 Task: Look for space in Zumpango del Río, Mexico from 5th June, 2023 to 16th June, 2023 for 2 adults in price range Rs.14000 to Rs.18000. Place can be entire place with 1  bedroom having 1 bed and 1 bathroom. Property type can be house, flat, guest house, hotel. Booking option can be shelf check-in. Required host language is English.
Action: Mouse moved to (459, 93)
Screenshot: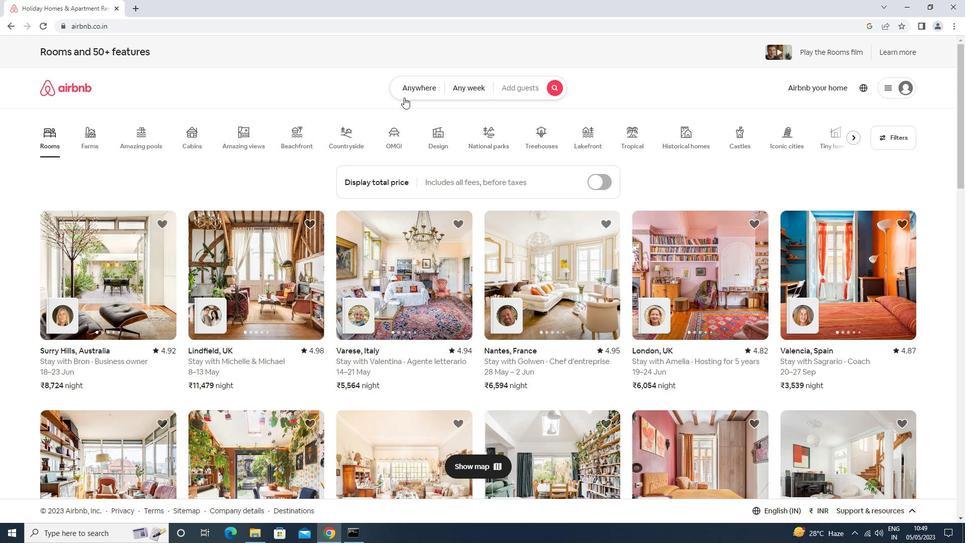 
Action: Mouse pressed left at (459, 93)
Screenshot: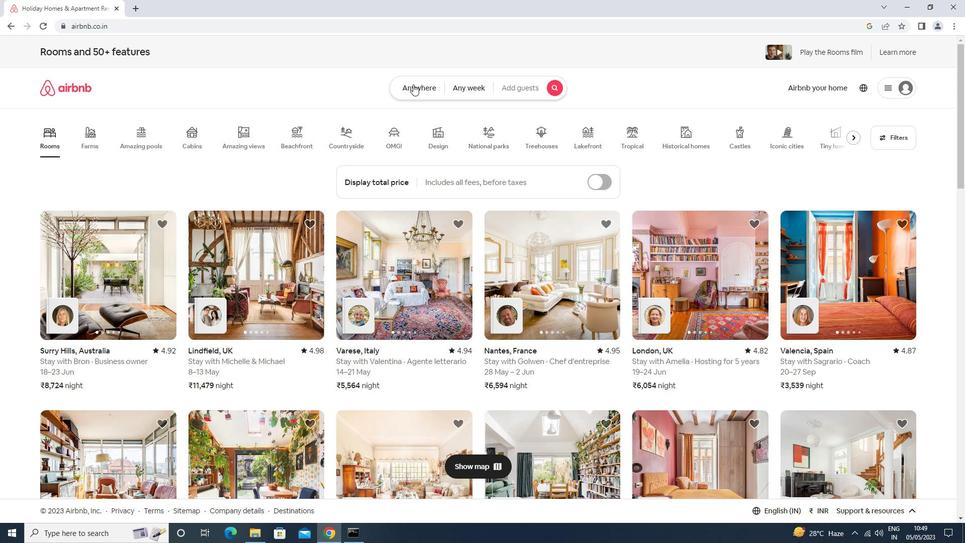 
Action: Mouse moved to (403, 140)
Screenshot: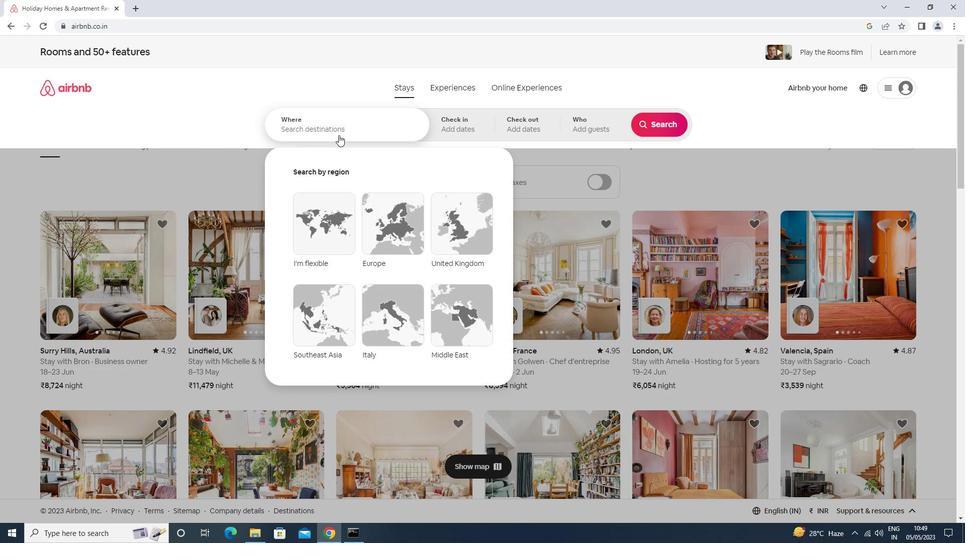 
Action: Mouse pressed left at (403, 140)
Screenshot: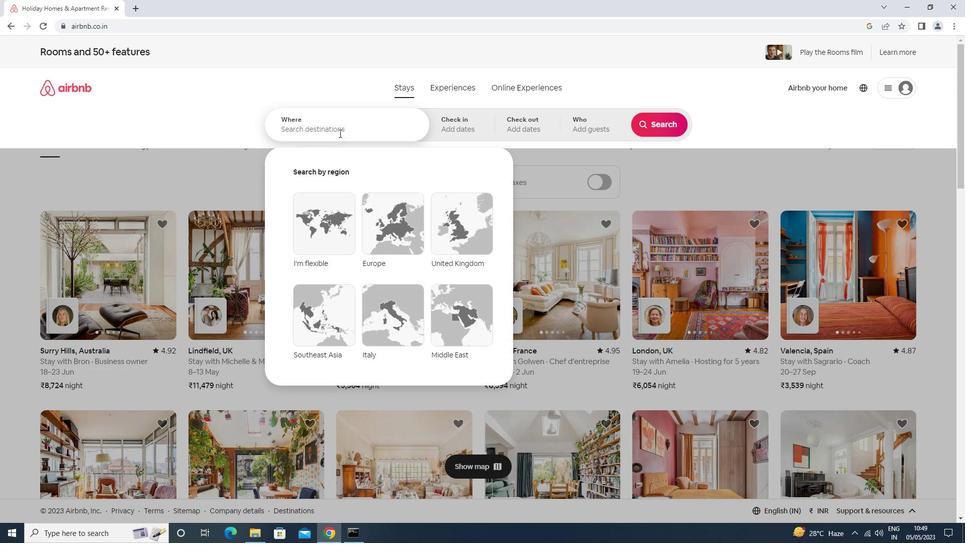 
Action: Mouse moved to (403, 140)
Screenshot: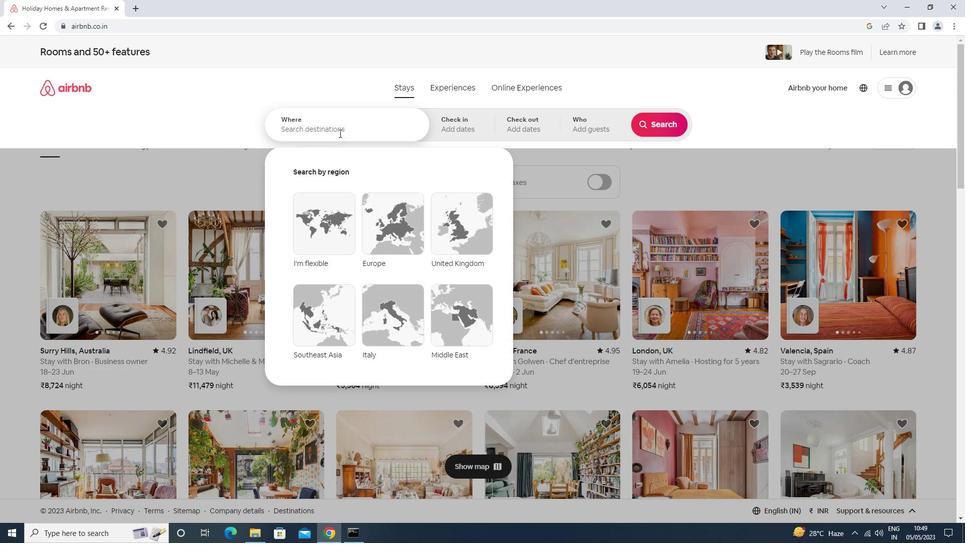 
Action: Key pressed <Key.caps_lock>z<Key.caps_lock>umpango<Key.down><Key.enter>
Screenshot: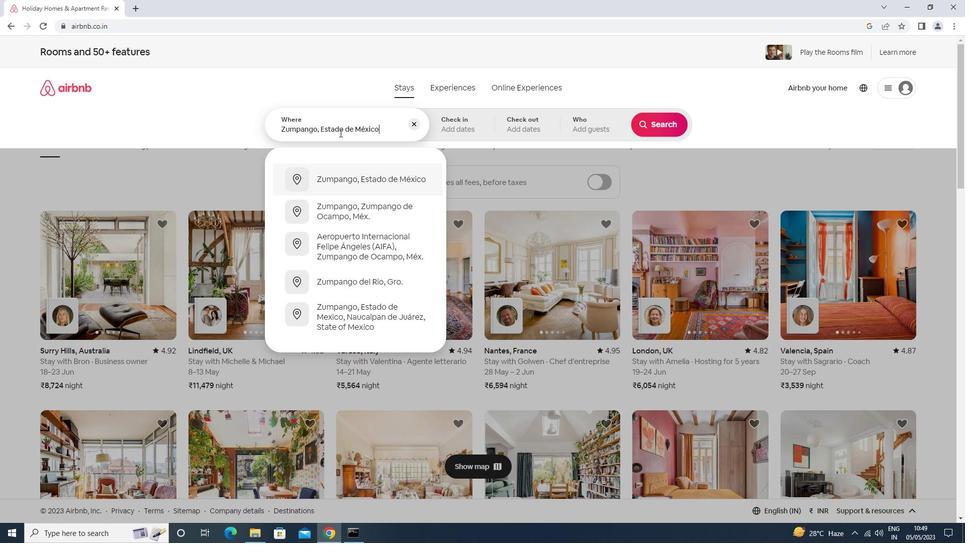 
Action: Mouse moved to (538, 277)
Screenshot: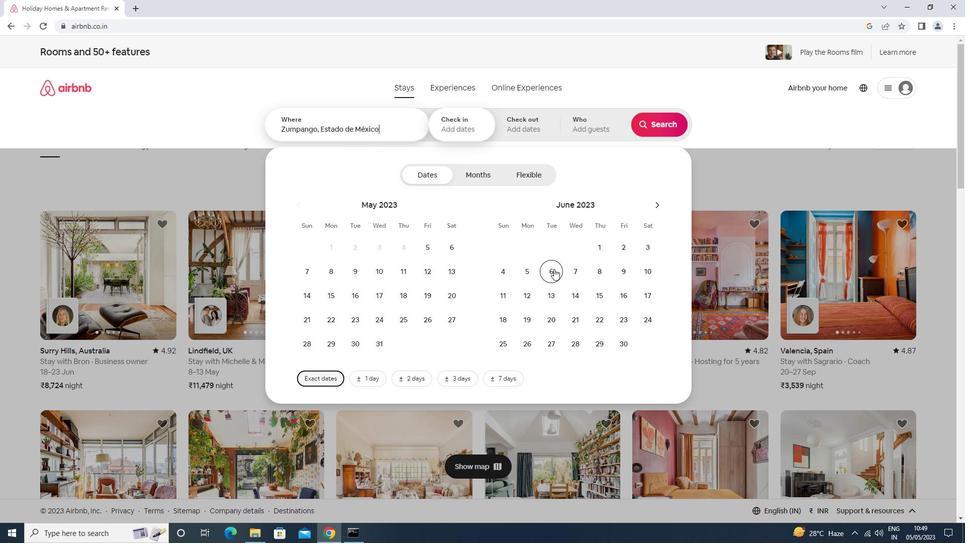 
Action: Mouse pressed left at (538, 277)
Screenshot: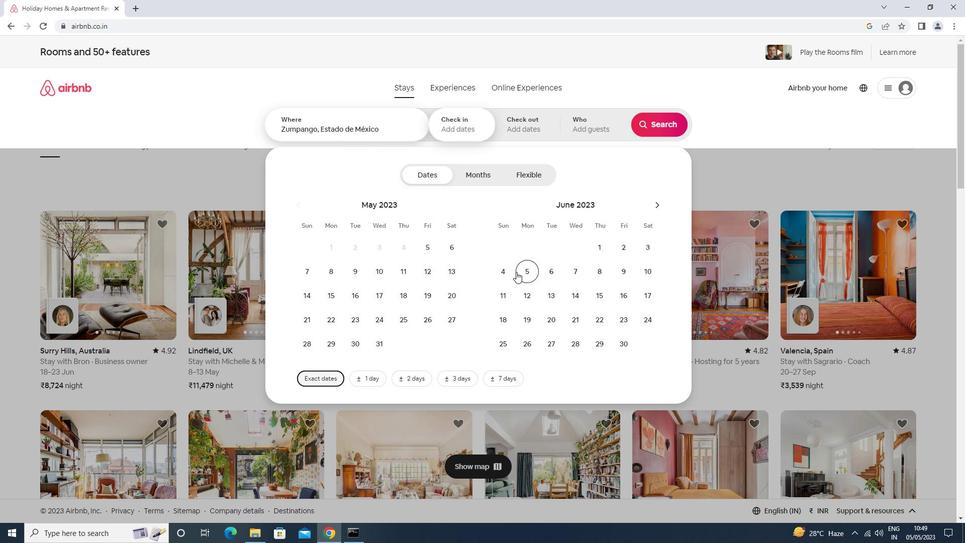 
Action: Mouse moved to (614, 306)
Screenshot: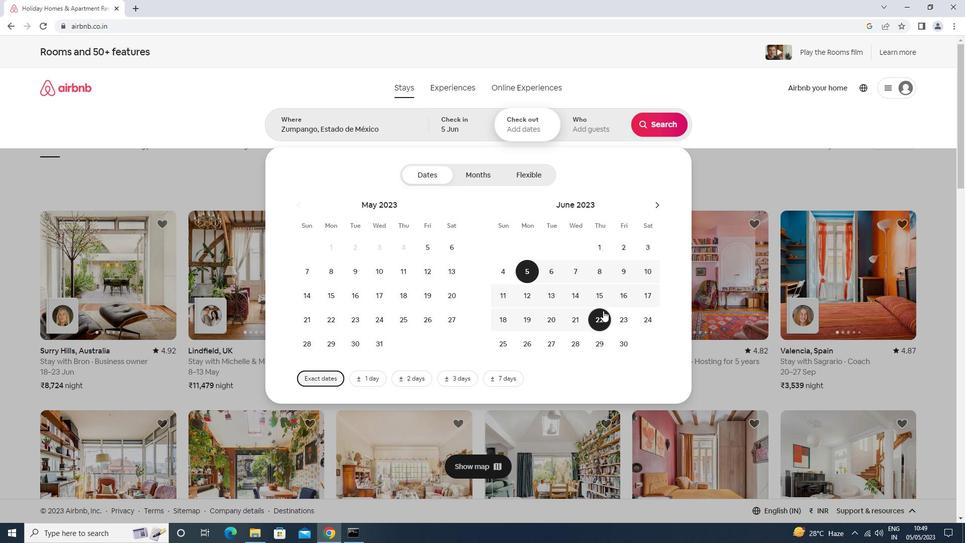 
Action: Mouse pressed left at (614, 306)
Screenshot: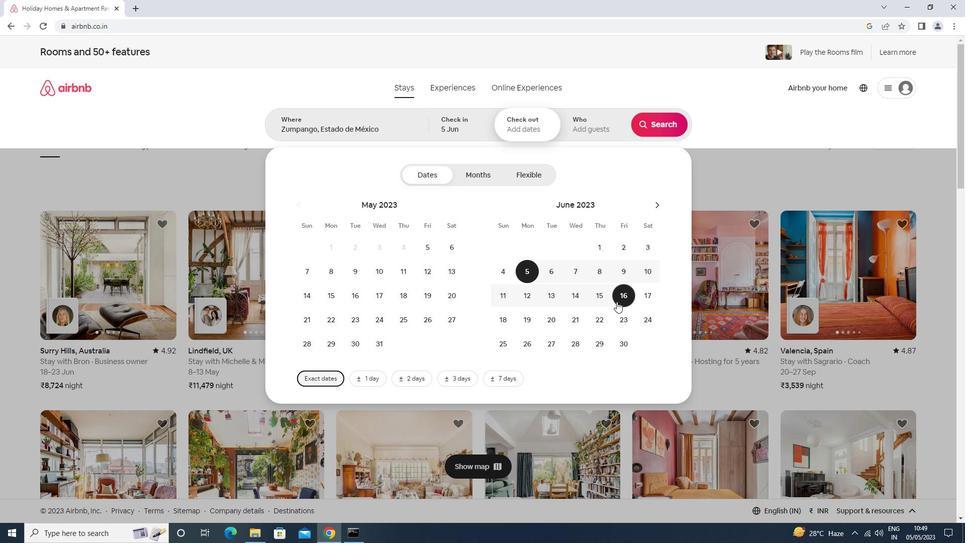 
Action: Mouse moved to (596, 132)
Screenshot: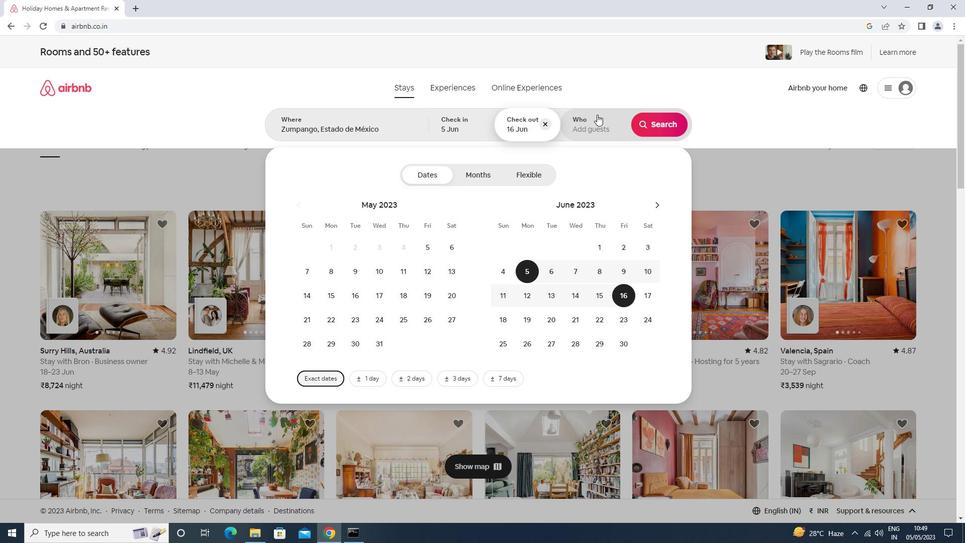 
Action: Mouse pressed left at (596, 132)
Screenshot: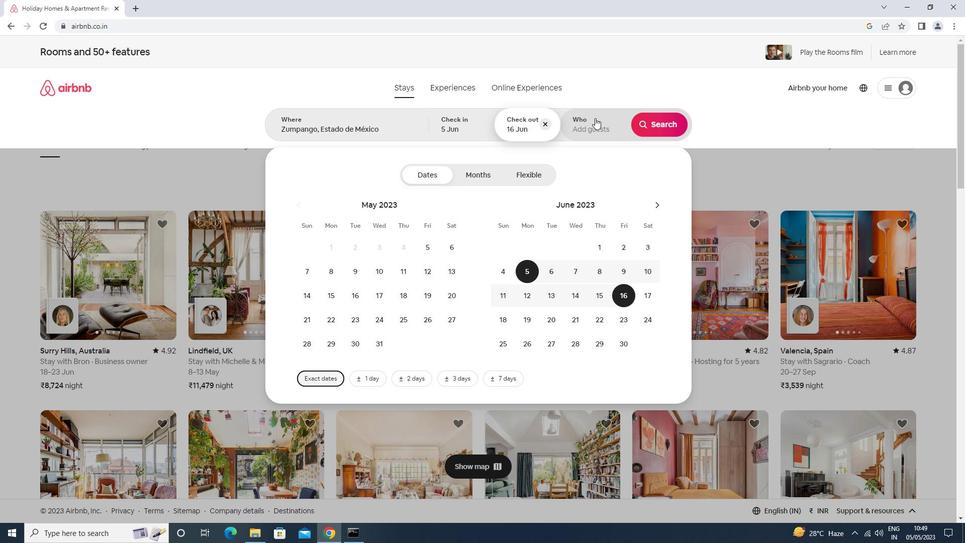 
Action: Mouse moved to (644, 186)
Screenshot: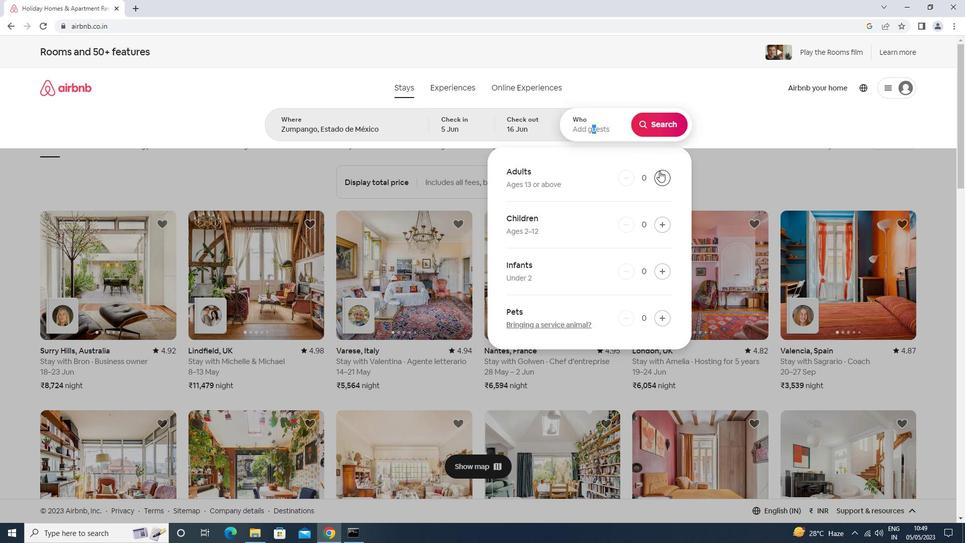 
Action: Mouse pressed left at (644, 186)
Screenshot: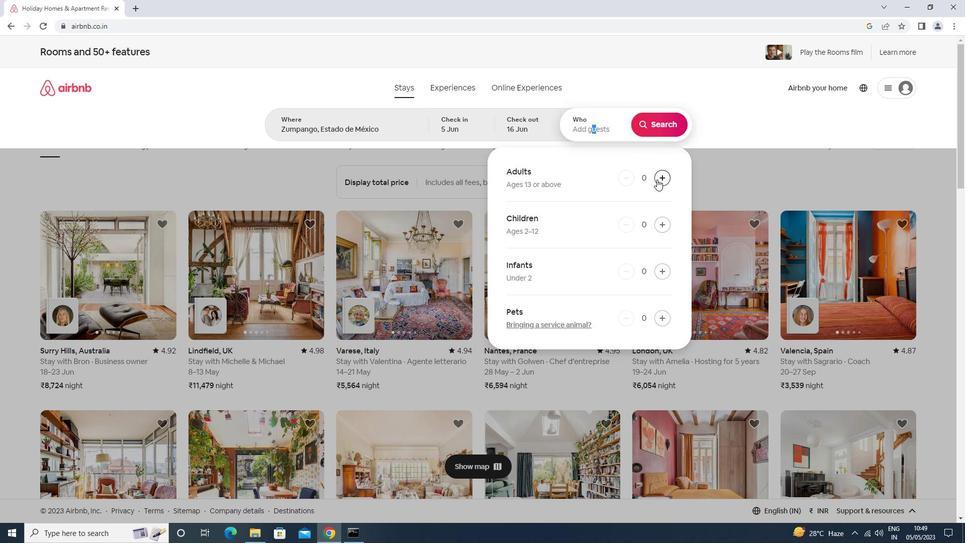
Action: Mouse pressed left at (644, 186)
Screenshot: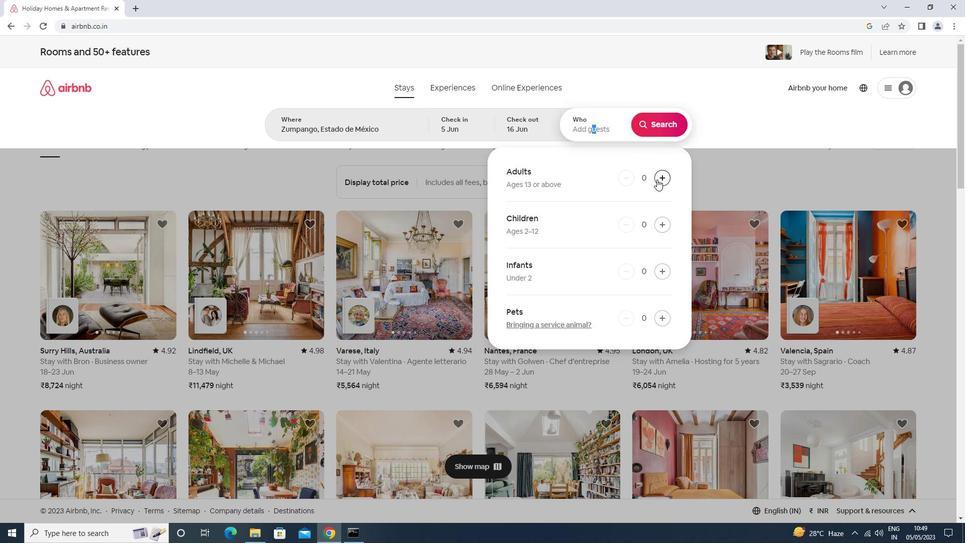 
Action: Mouse moved to (648, 132)
Screenshot: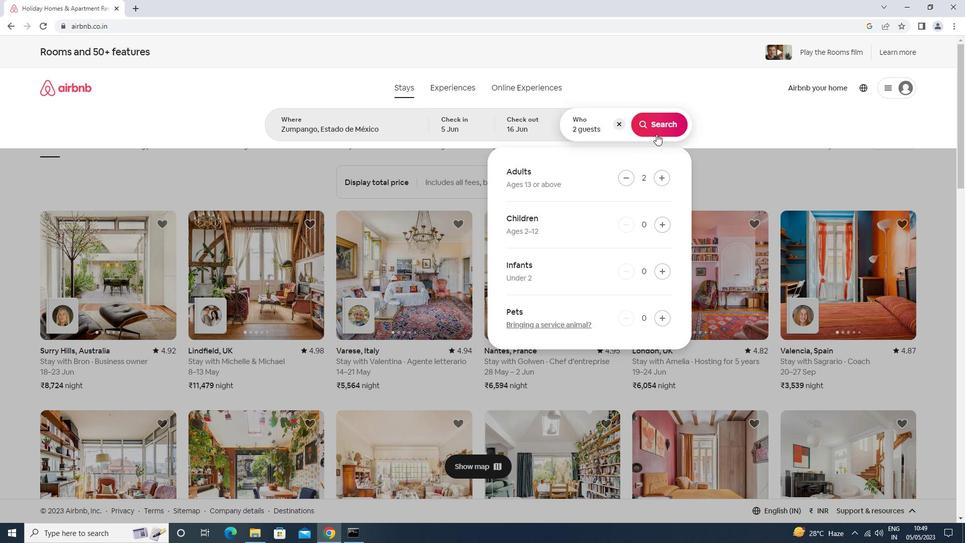 
Action: Mouse pressed left at (648, 132)
Screenshot: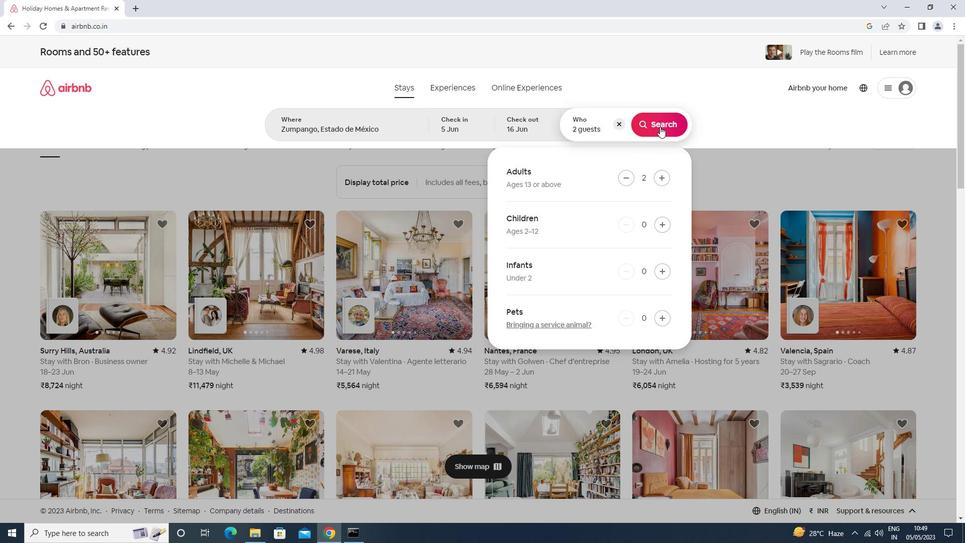 
Action: Mouse moved to (841, 106)
Screenshot: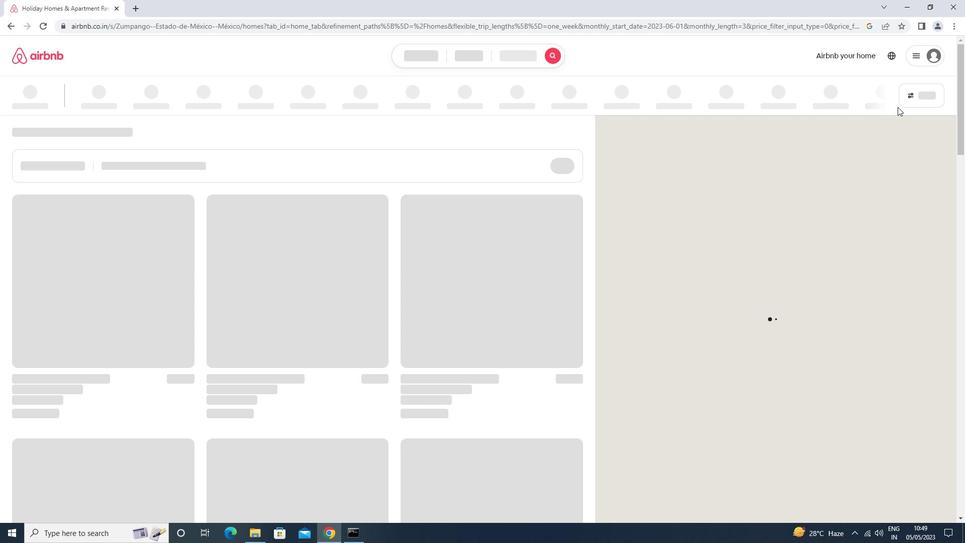 
Action: Mouse pressed left at (841, 106)
Screenshot: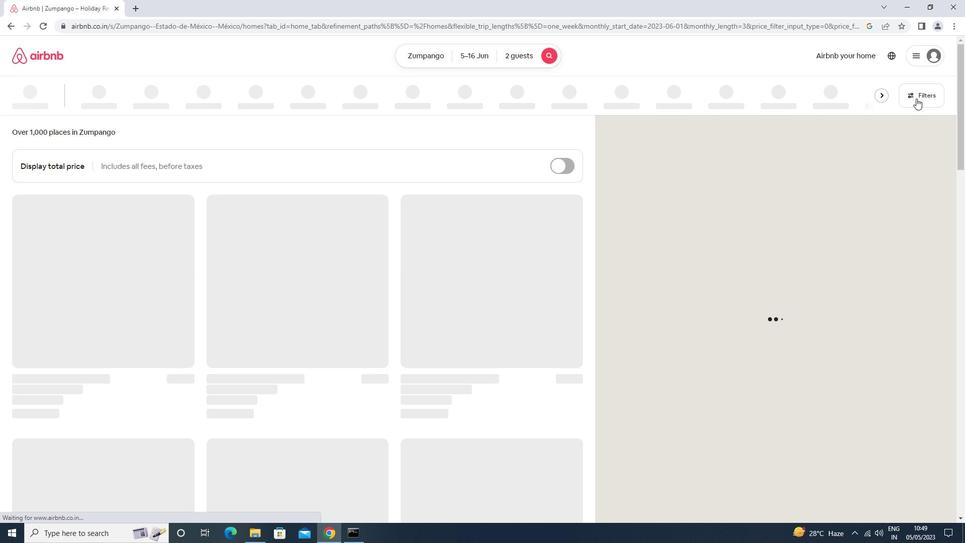 
Action: Mouse moved to (436, 350)
Screenshot: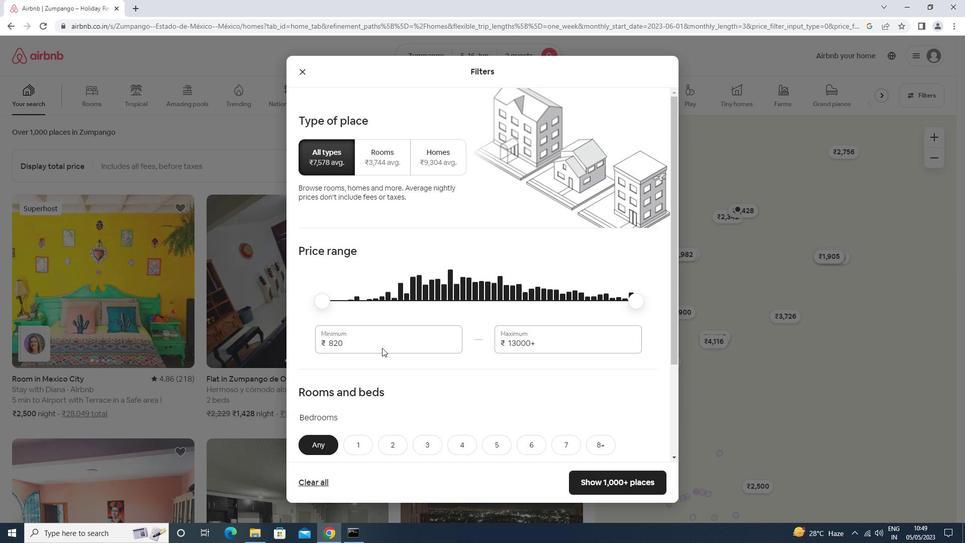 
Action: Mouse pressed left at (436, 350)
Screenshot: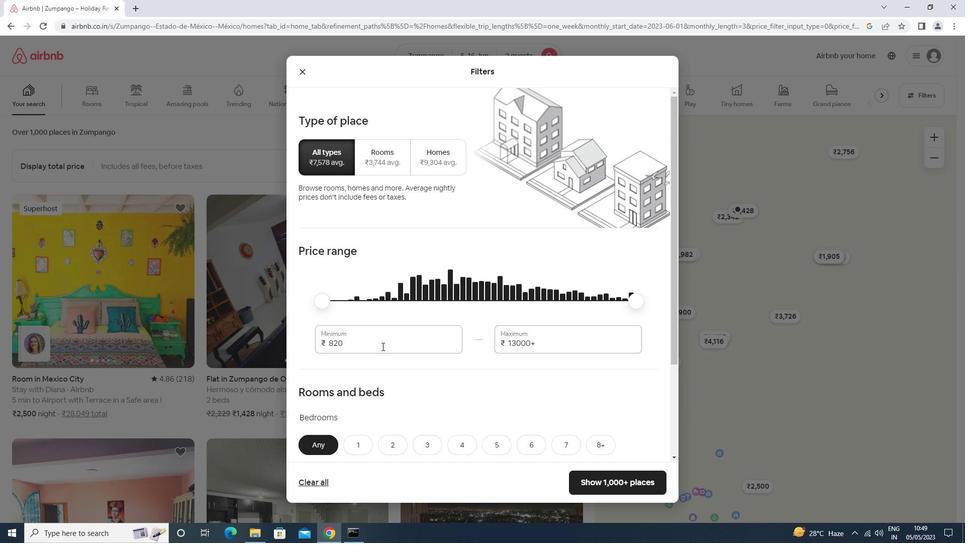 
Action: Mouse moved to (425, 355)
Screenshot: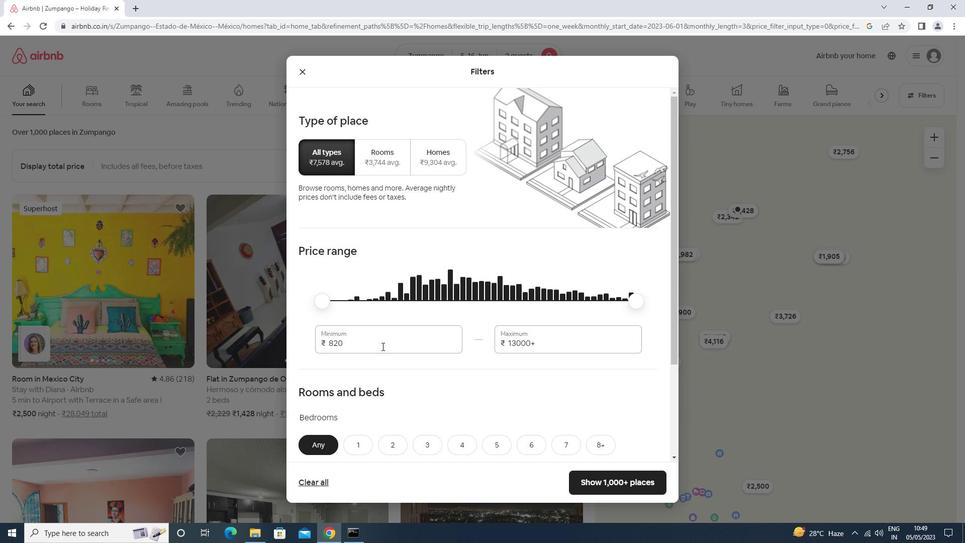 
Action: Key pressed <Key.backspace><Key.backspace><Key.backspace><Key.backspace>14000<Key.tab>16000
Screenshot: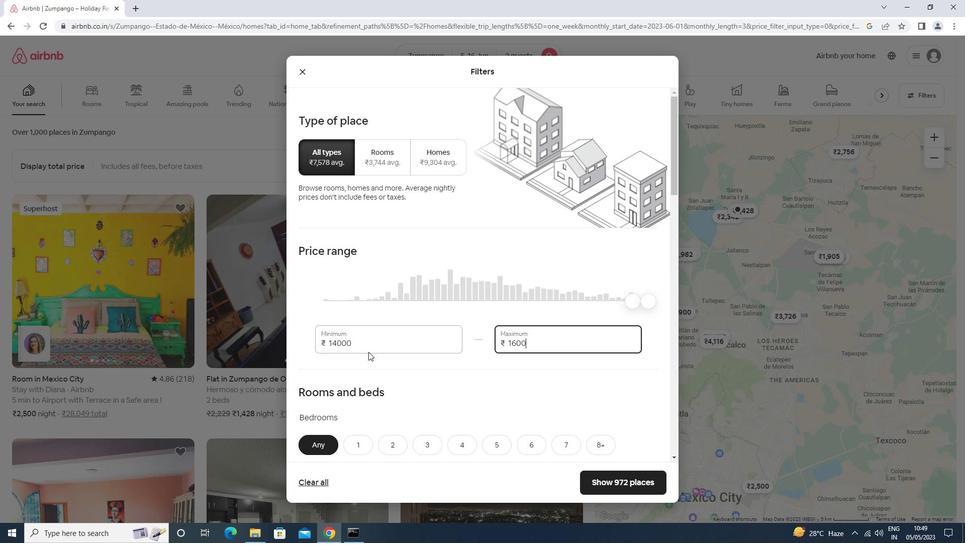 
Action: Mouse moved to (447, 363)
Screenshot: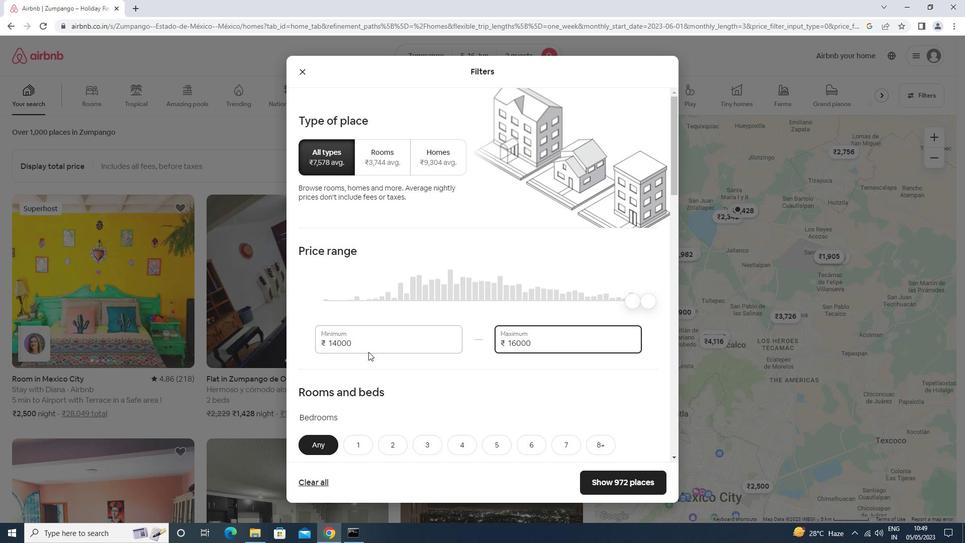 
Action: Key pressed <Key.left><Key.left><Key.left><Key.backspace>8
Screenshot: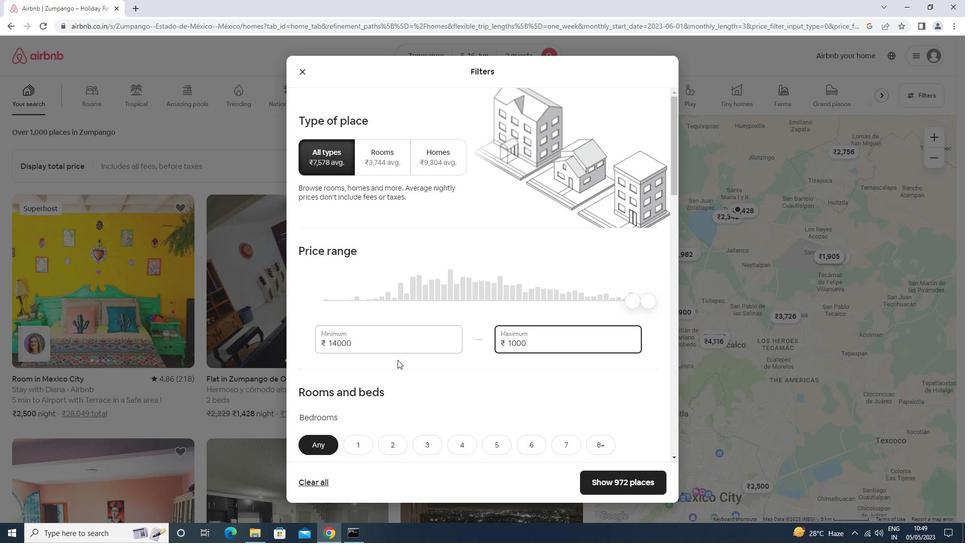 
Action: Mouse moved to (449, 363)
Screenshot: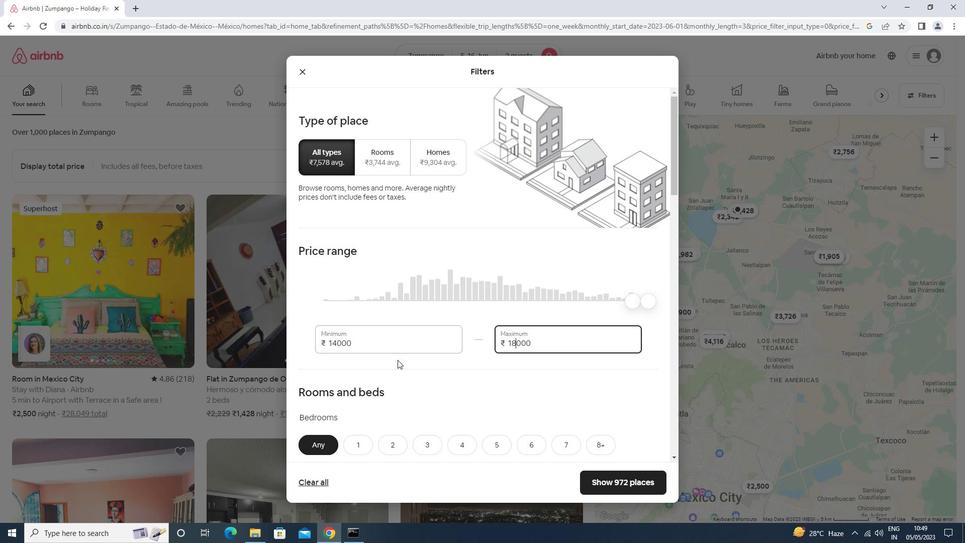 
Action: Mouse scrolled (449, 363) with delta (0, 0)
Screenshot: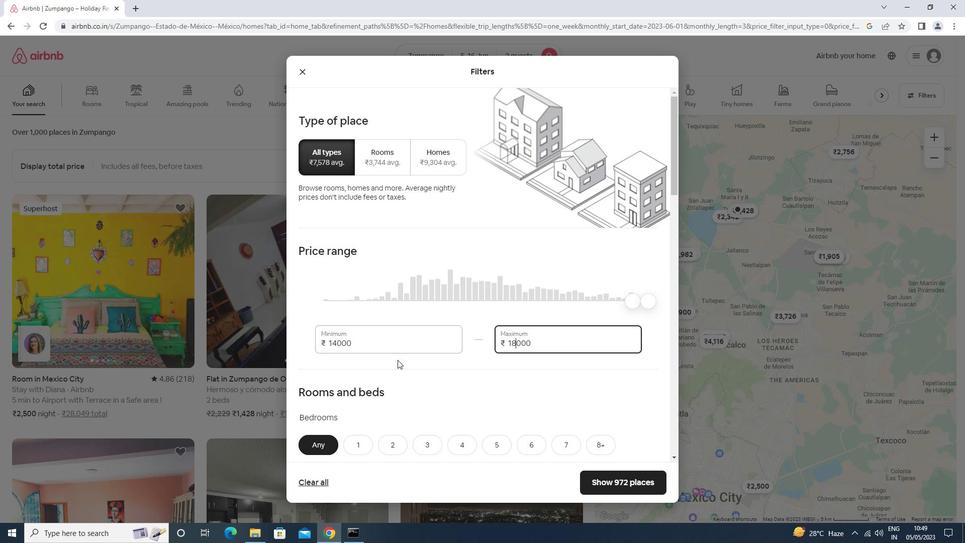 
Action: Mouse scrolled (449, 363) with delta (0, 0)
Screenshot: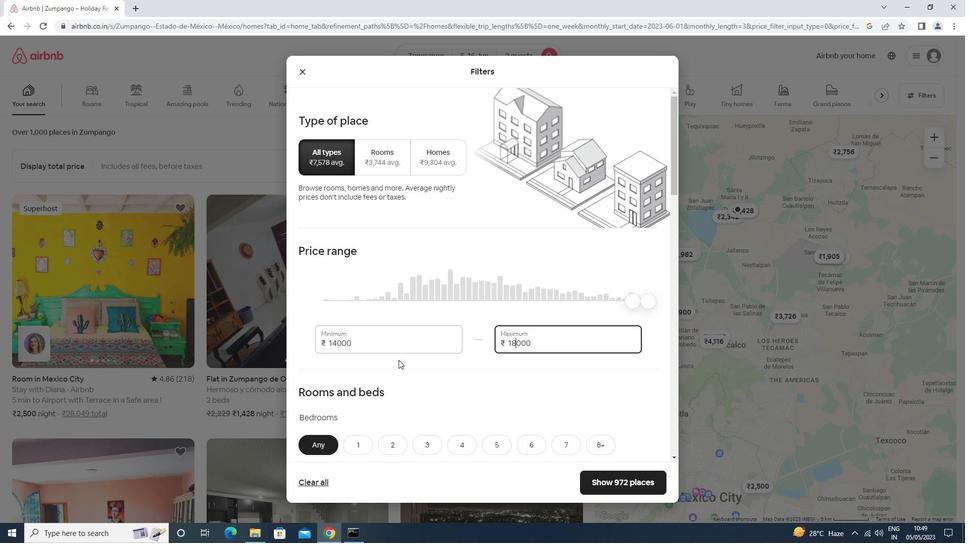 
Action: Mouse scrolled (449, 363) with delta (0, 0)
Screenshot: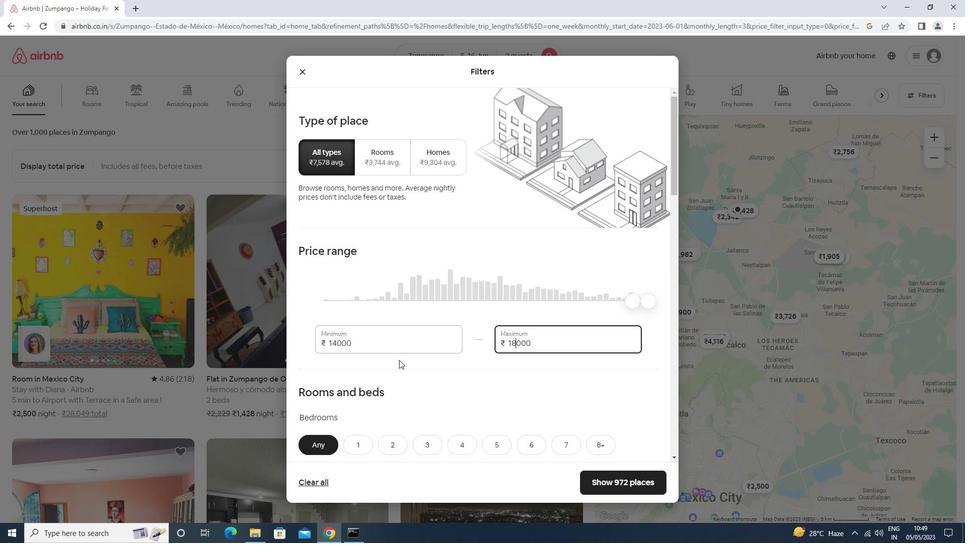 
Action: Mouse moved to (420, 306)
Screenshot: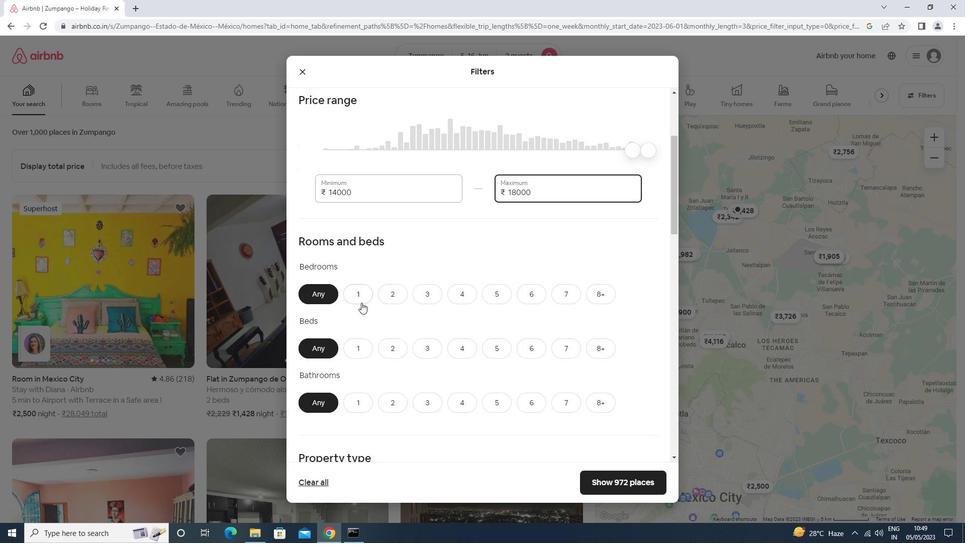 
Action: Mouse pressed left at (420, 306)
Screenshot: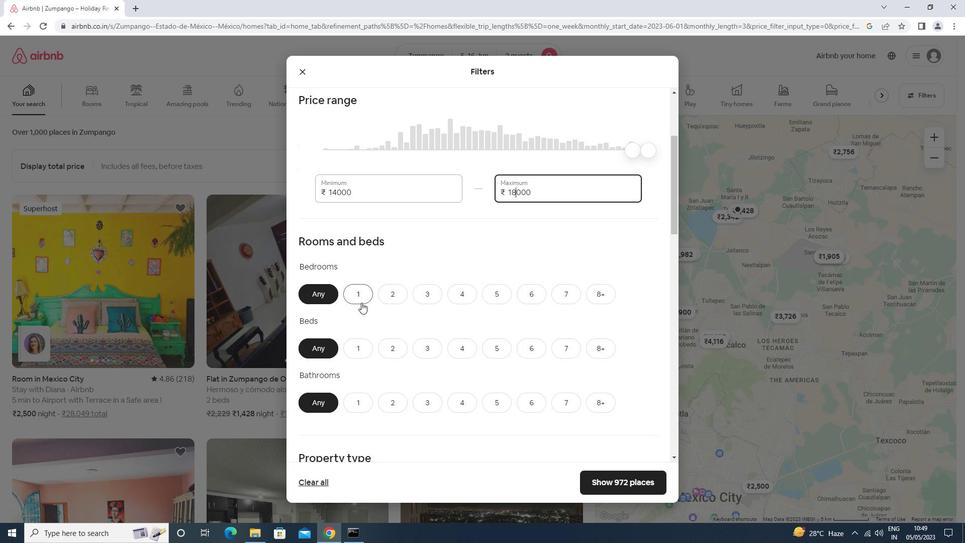 
Action: Mouse moved to (422, 356)
Screenshot: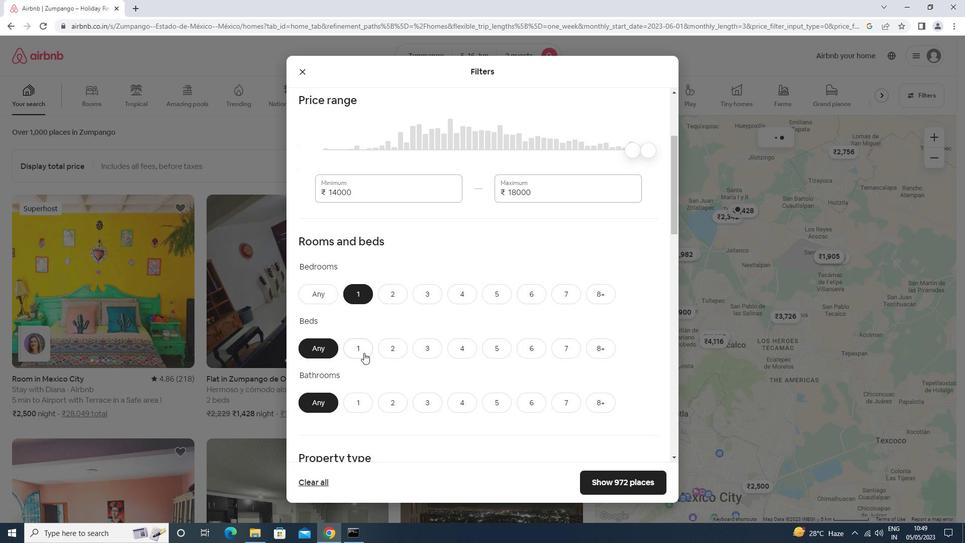 
Action: Mouse pressed left at (422, 356)
Screenshot: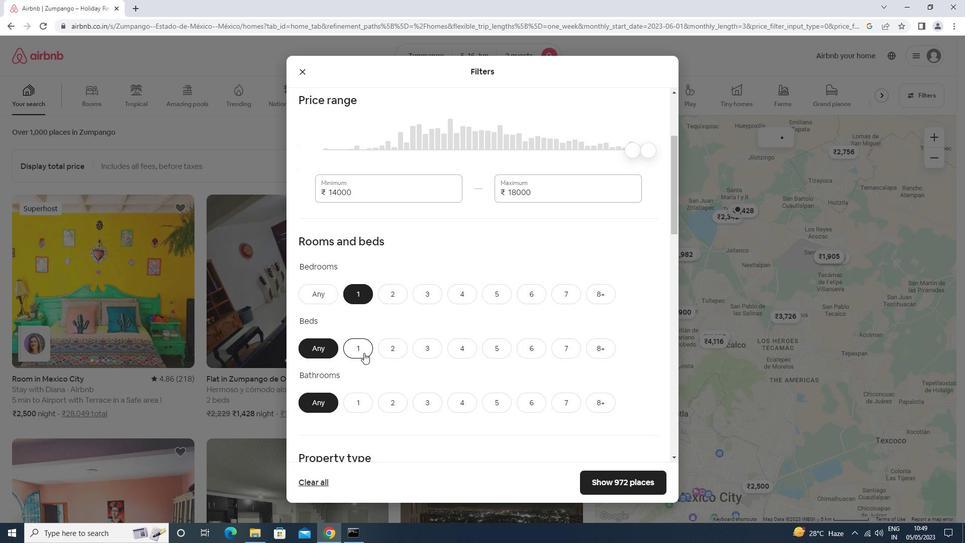 
Action: Mouse moved to (423, 402)
Screenshot: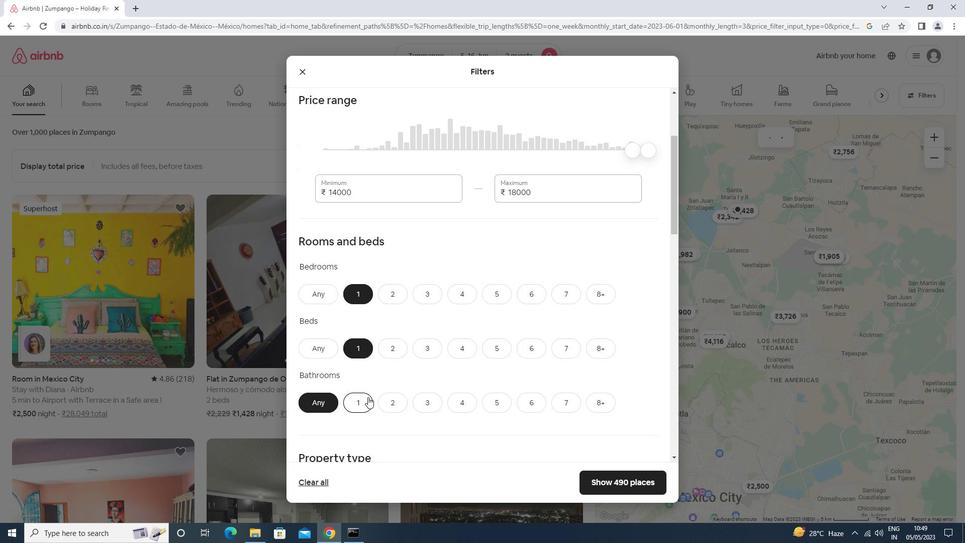 
Action: Mouse pressed left at (423, 402)
Screenshot: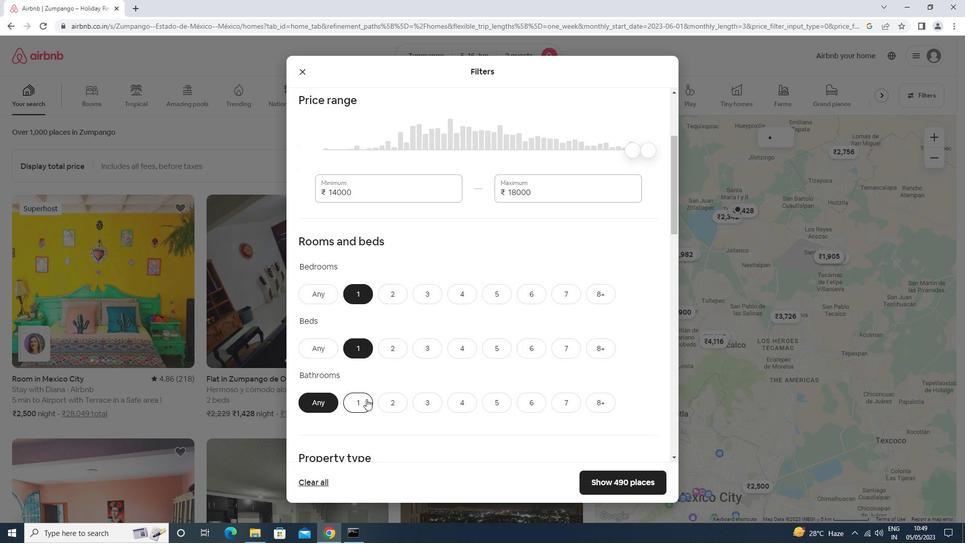 
Action: Mouse moved to (423, 402)
Screenshot: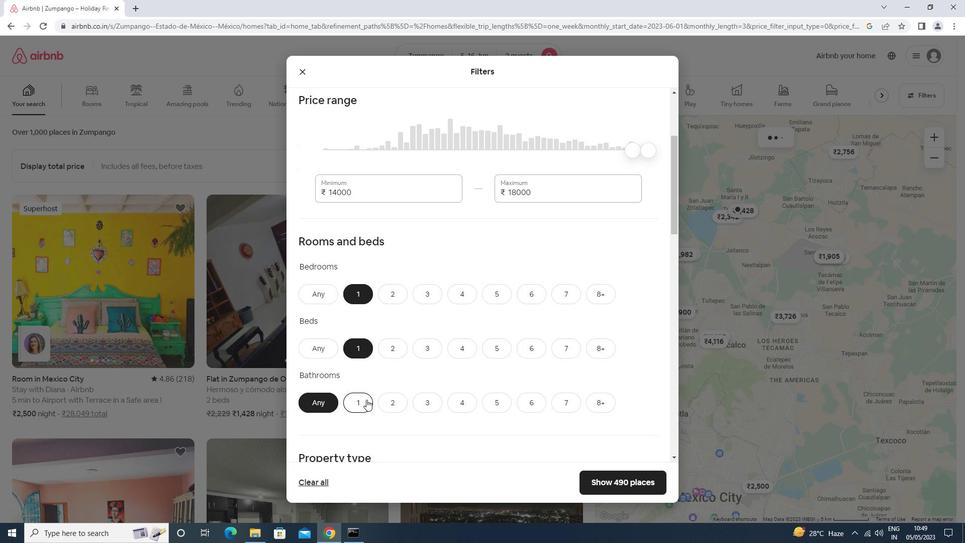
Action: Mouse scrolled (423, 402) with delta (0, 0)
Screenshot: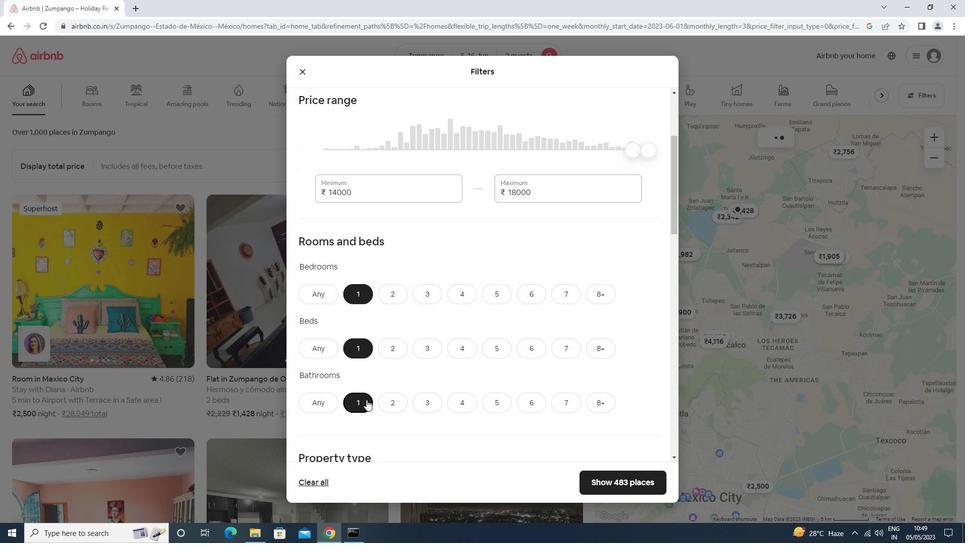 
Action: Mouse scrolled (423, 402) with delta (0, 0)
Screenshot: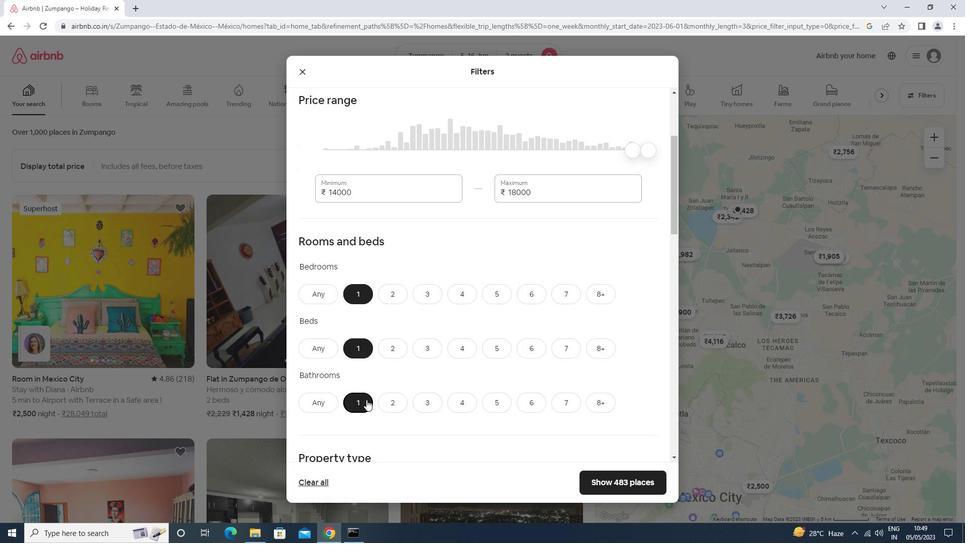 
Action: Mouse scrolled (423, 402) with delta (0, 0)
Screenshot: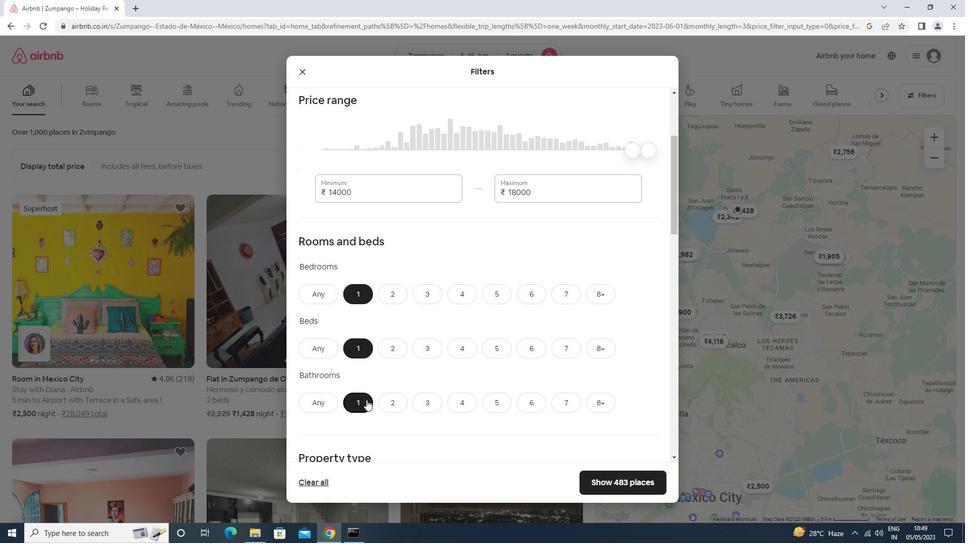 
Action: Mouse scrolled (423, 402) with delta (0, 0)
Screenshot: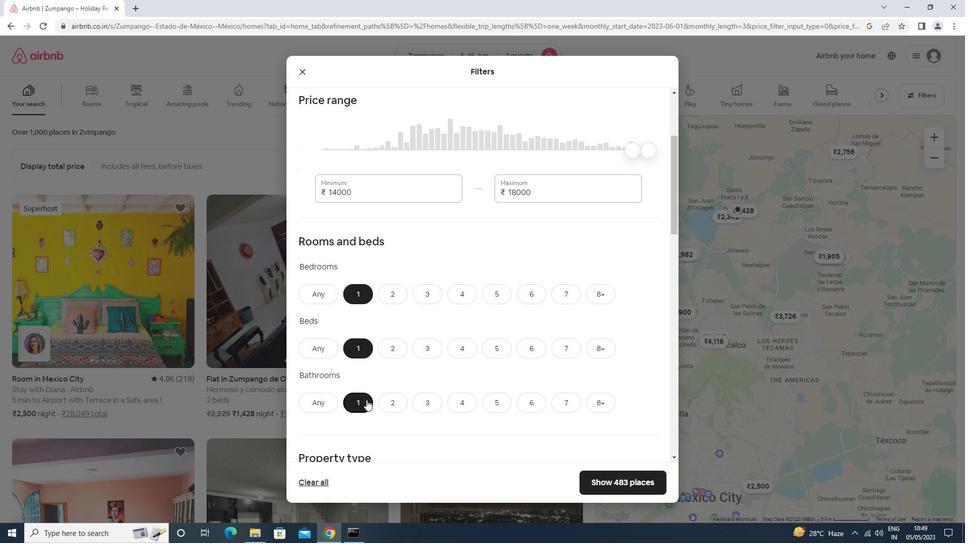 
Action: Mouse moved to (419, 319)
Screenshot: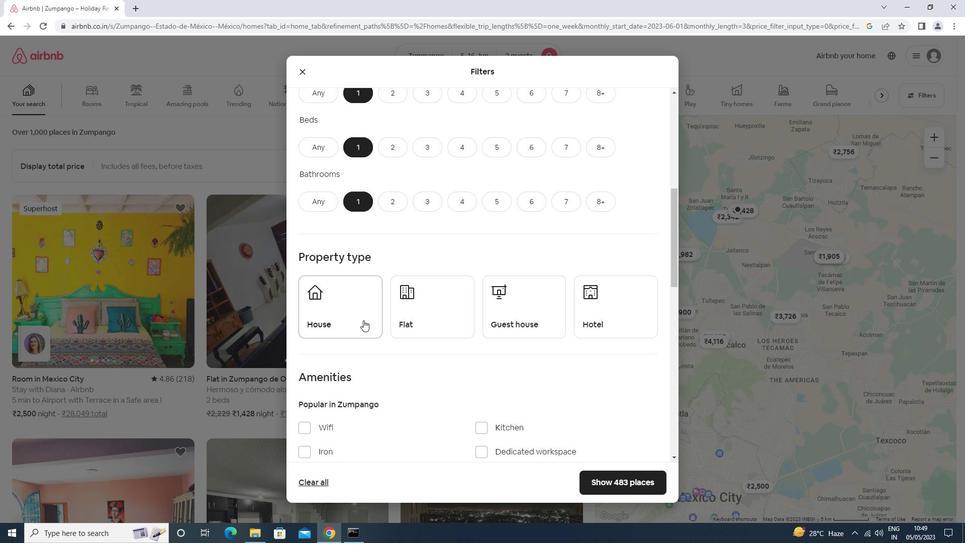 
Action: Mouse pressed left at (419, 319)
Screenshot: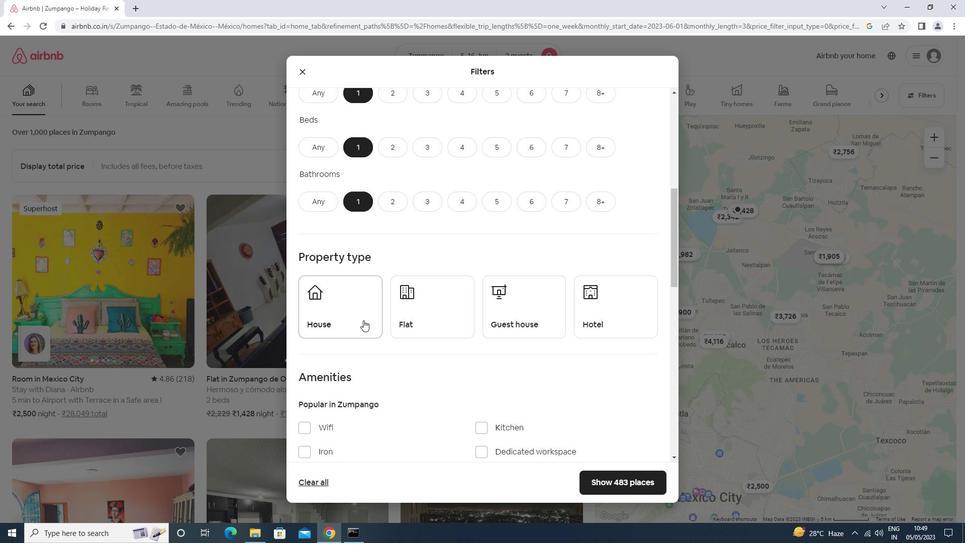 
Action: Mouse moved to (483, 317)
Screenshot: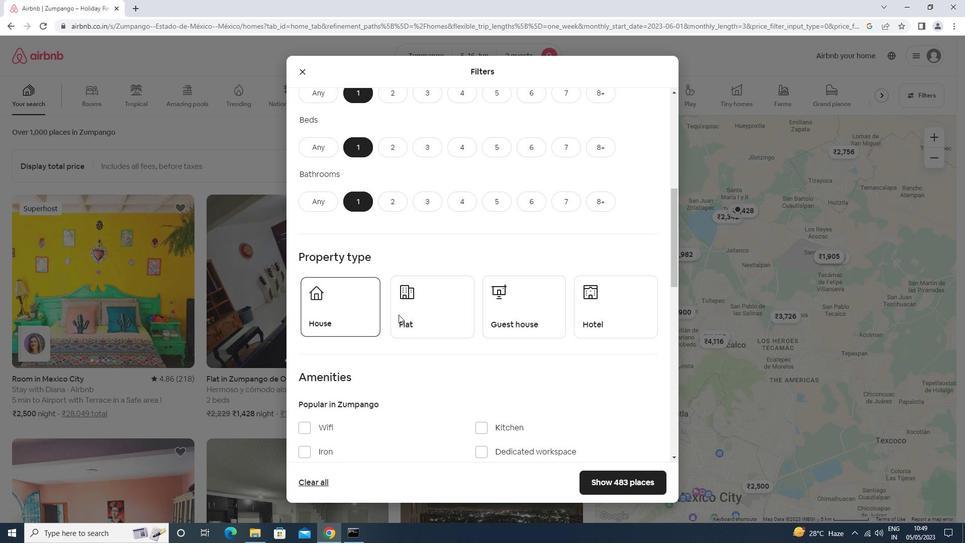 
Action: Mouse pressed left at (483, 317)
Screenshot: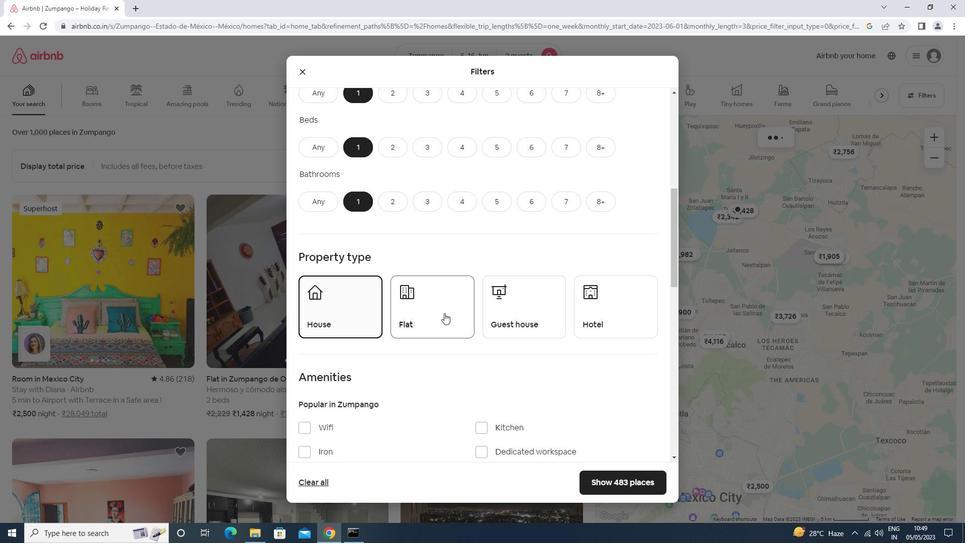 
Action: Mouse moved to (540, 317)
Screenshot: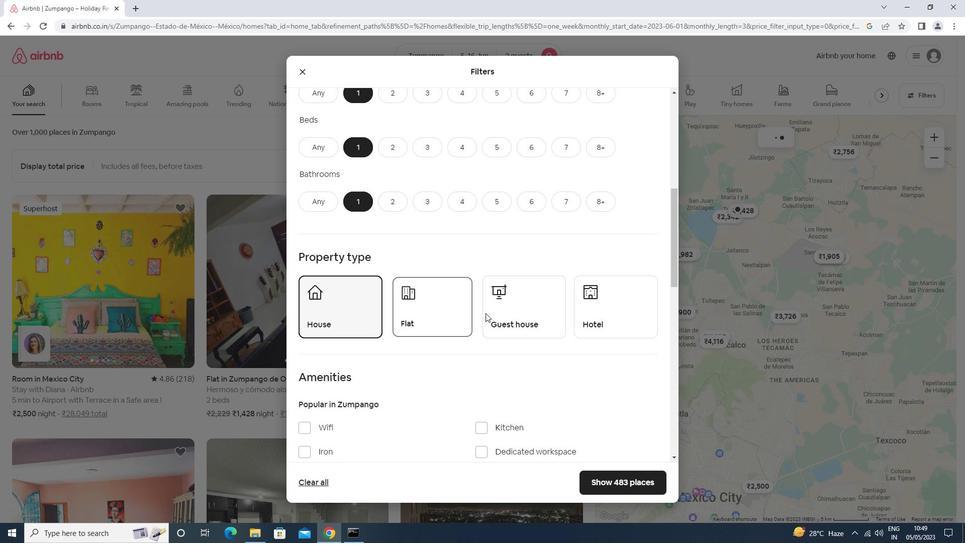 
Action: Mouse pressed left at (540, 317)
Screenshot: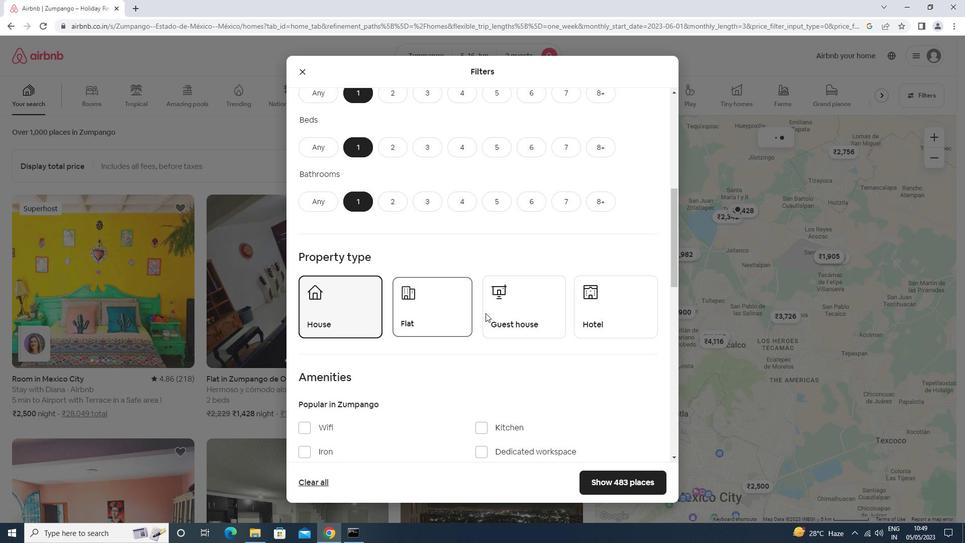 
Action: Mouse moved to (617, 319)
Screenshot: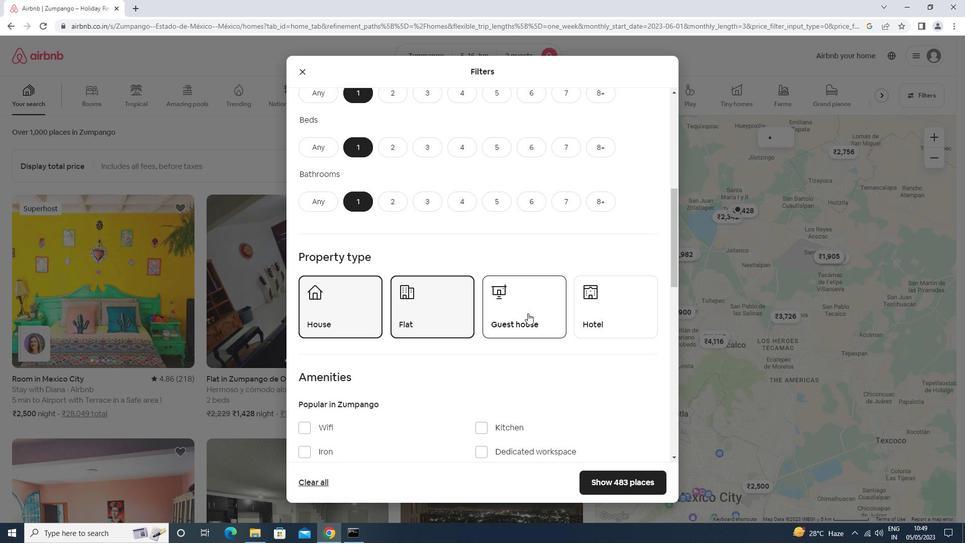 
Action: Mouse pressed left at (617, 319)
Screenshot: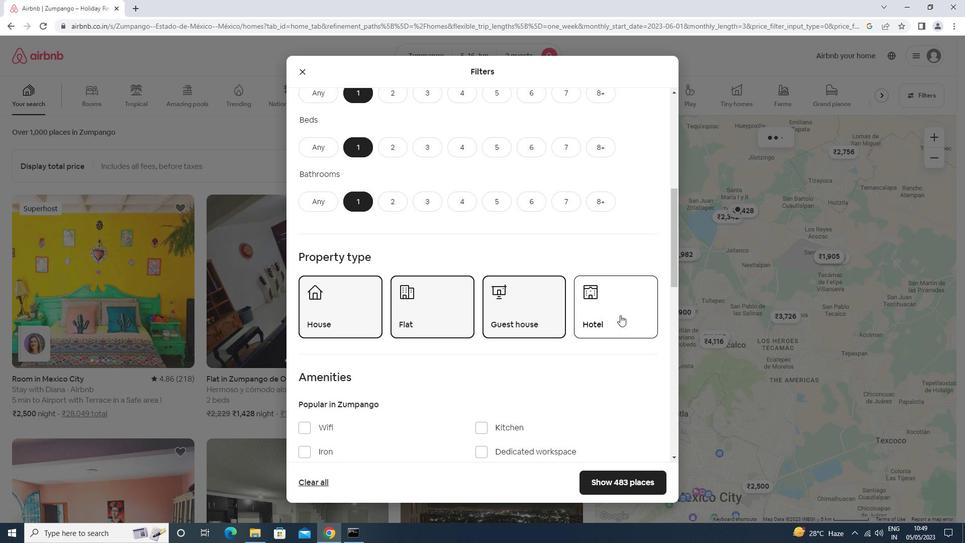 
Action: Mouse scrolled (617, 319) with delta (0, 0)
Screenshot: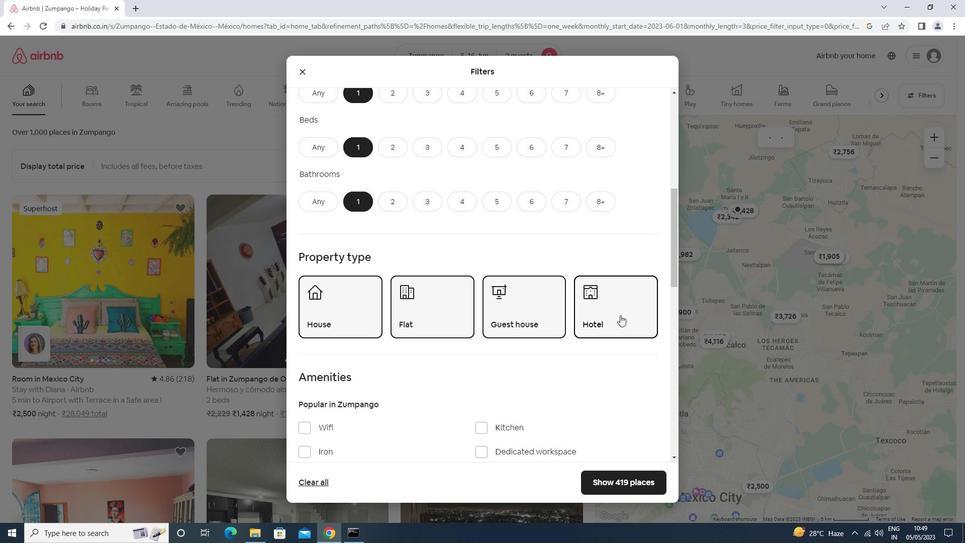 
Action: Mouse moved to (617, 320)
Screenshot: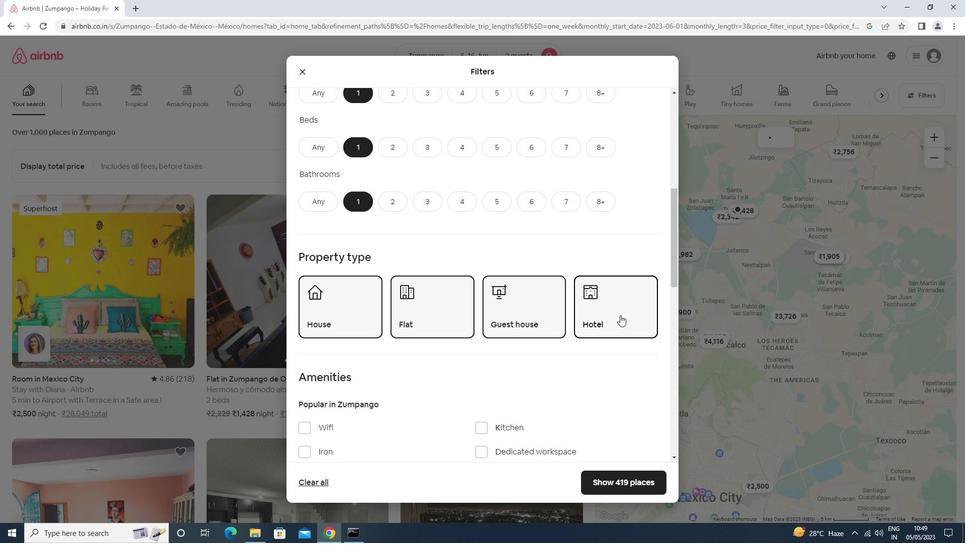 
Action: Mouse scrolled (617, 319) with delta (0, 0)
Screenshot: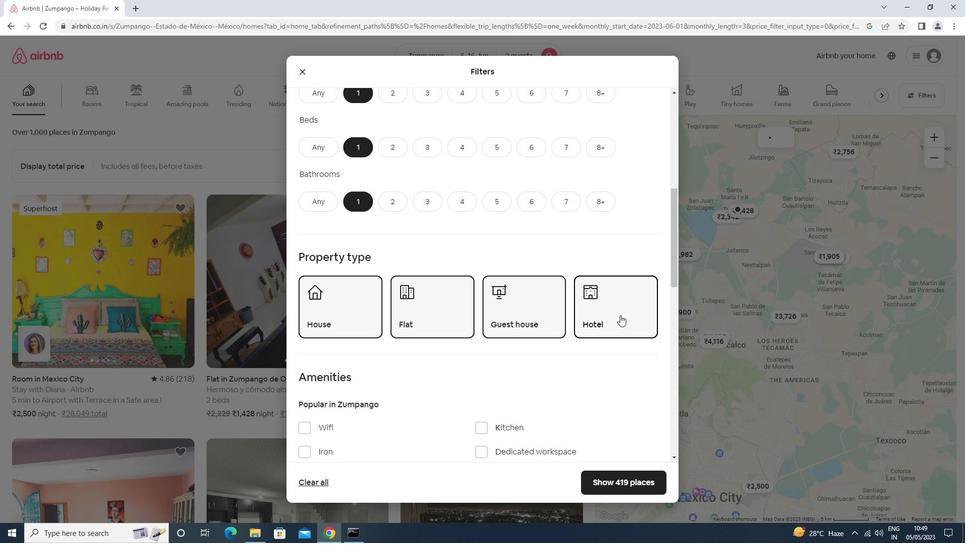 
Action: Mouse moved to (617, 320)
Screenshot: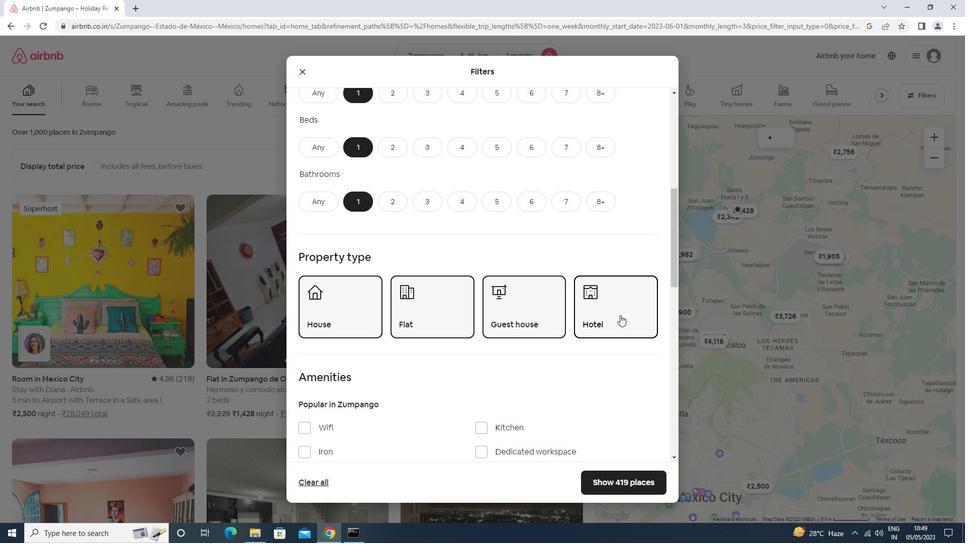 
Action: Mouse scrolled (617, 320) with delta (0, 0)
Screenshot: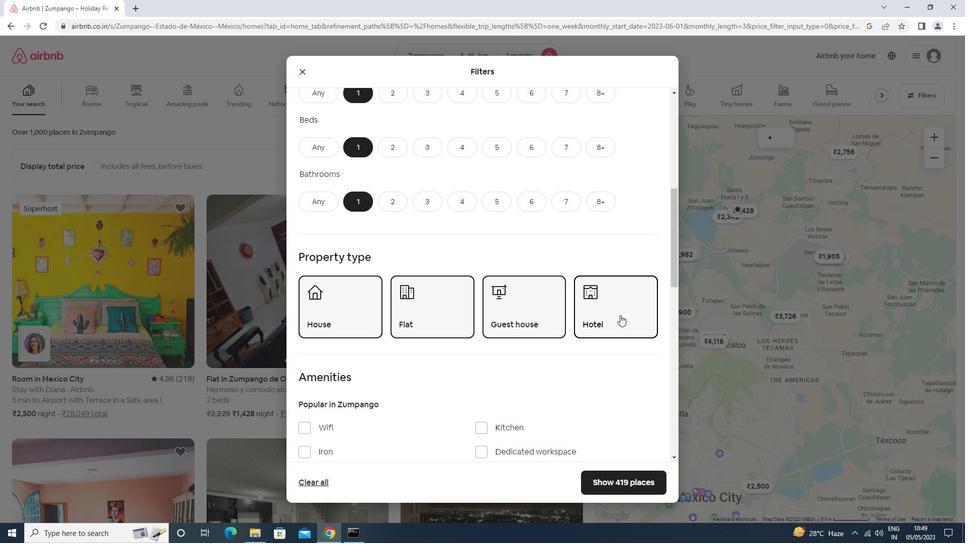 
Action: Mouse scrolled (617, 320) with delta (0, 0)
Screenshot: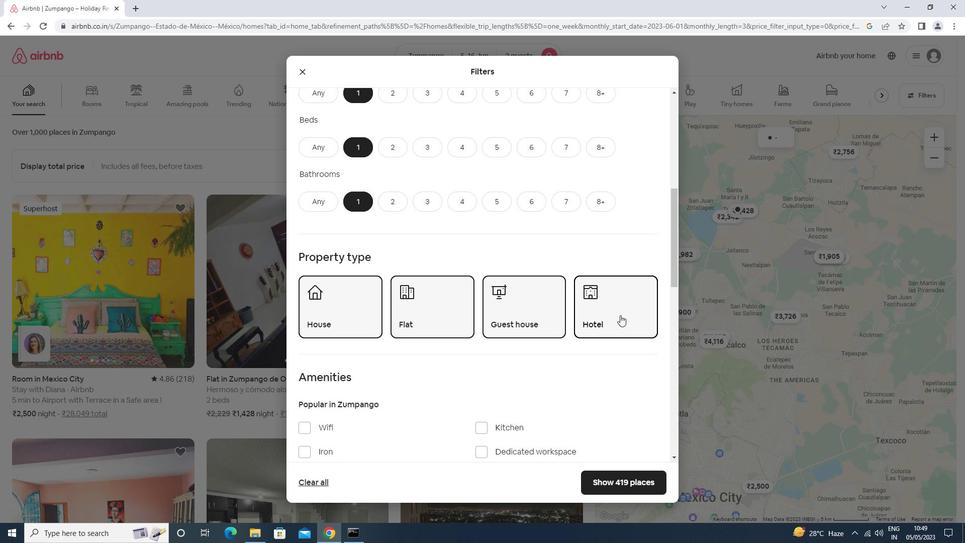 
Action: Mouse moved to (616, 321)
Screenshot: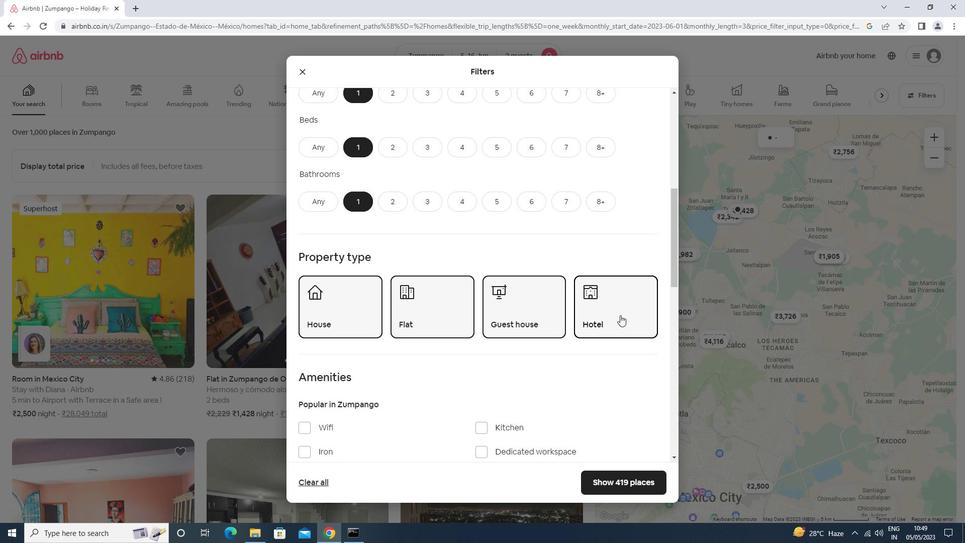 
Action: Mouse scrolled (616, 320) with delta (0, 0)
Screenshot: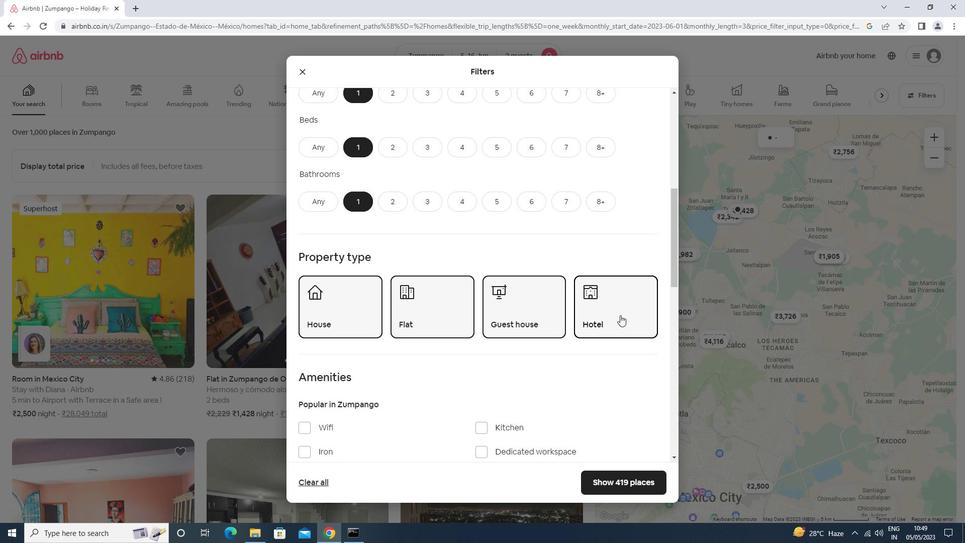 
Action: Mouse moved to (626, 360)
Screenshot: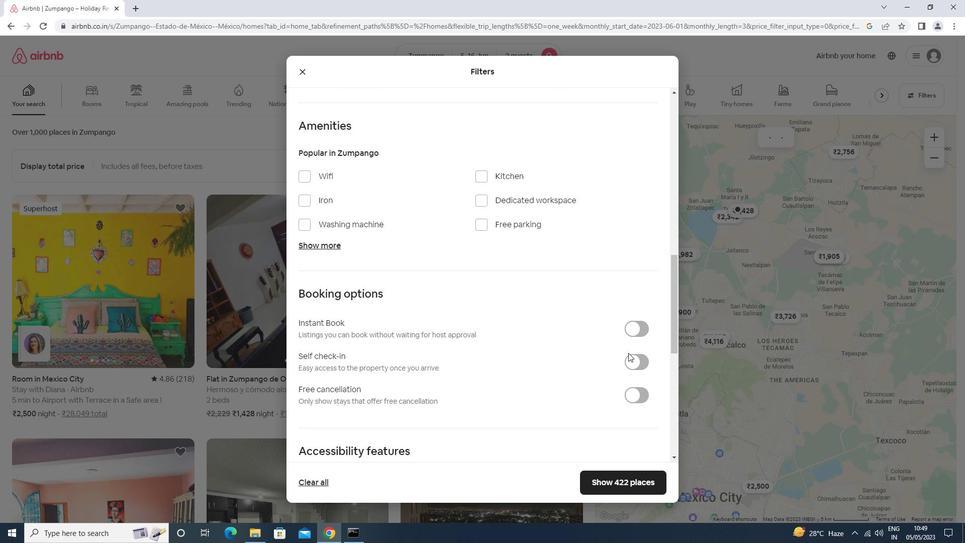 
Action: Mouse pressed left at (626, 360)
Screenshot: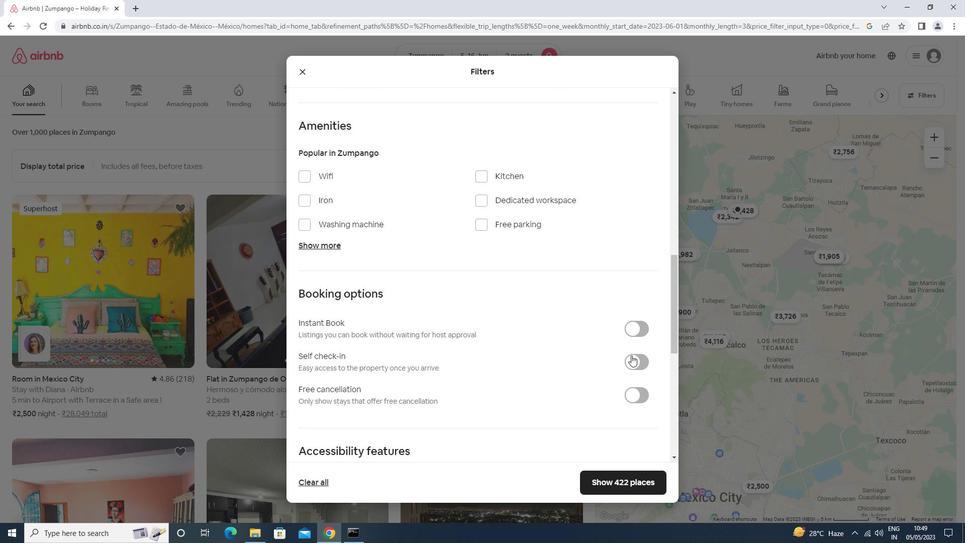 
Action: Mouse moved to (626, 361)
Screenshot: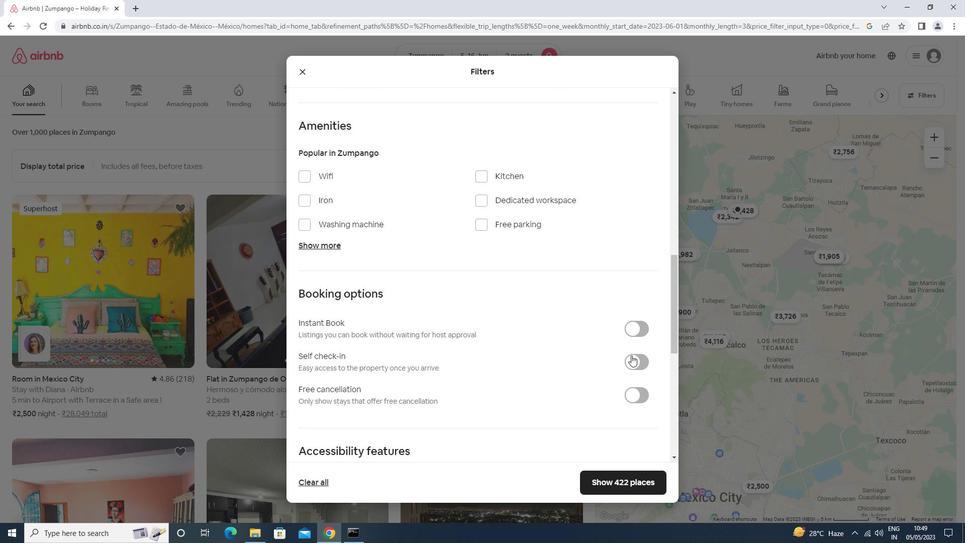 
Action: Mouse scrolled (626, 360) with delta (0, 0)
Screenshot: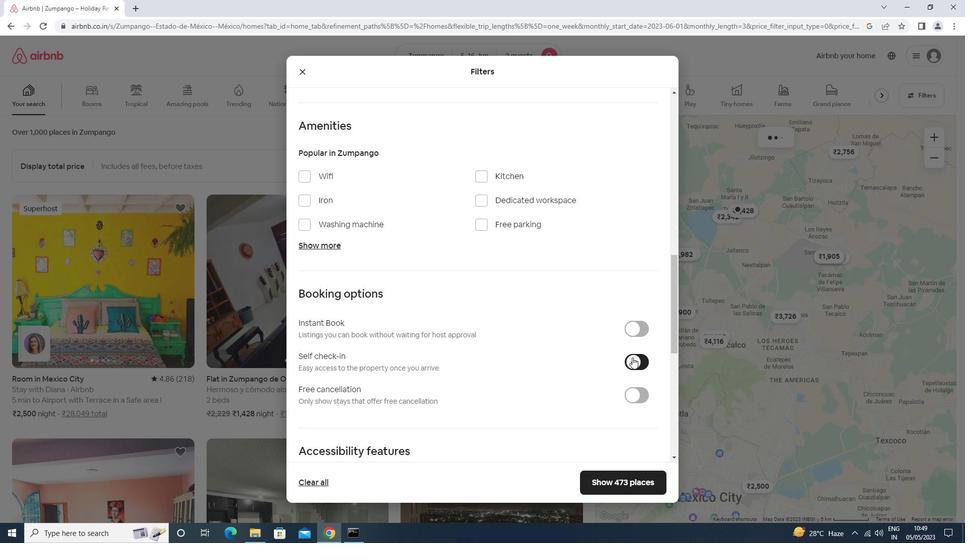
Action: Mouse moved to (626, 361)
Screenshot: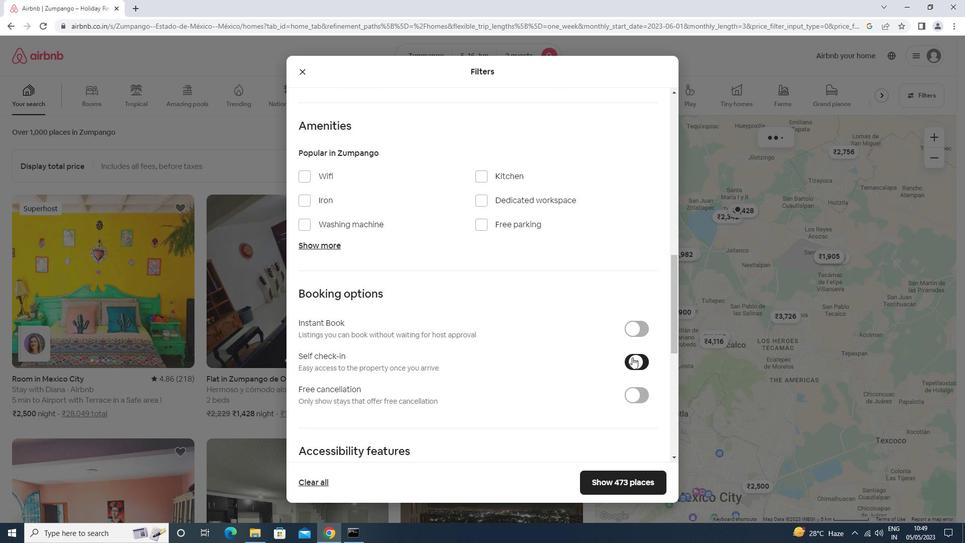 
Action: Mouse scrolled (626, 361) with delta (0, 0)
Screenshot: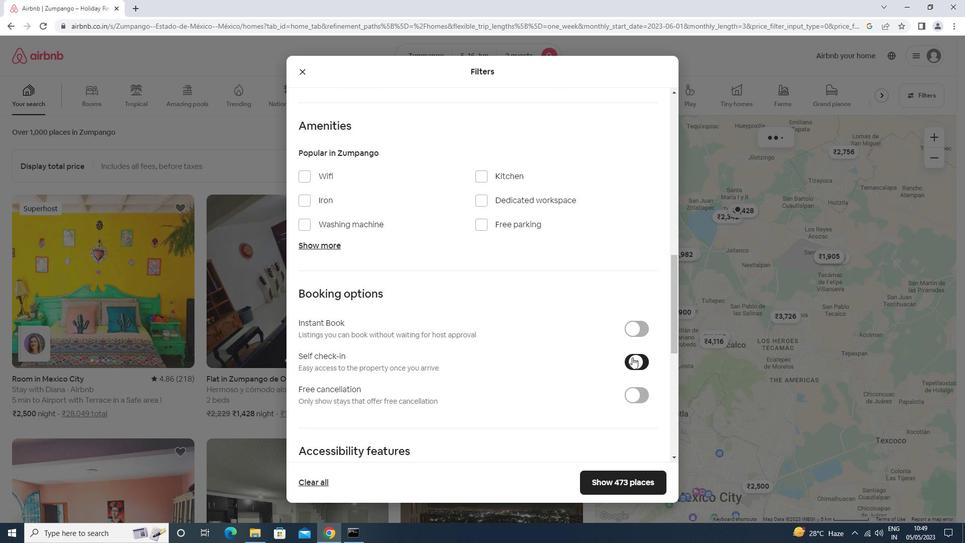 
Action: Mouse scrolled (626, 361) with delta (0, 0)
Screenshot: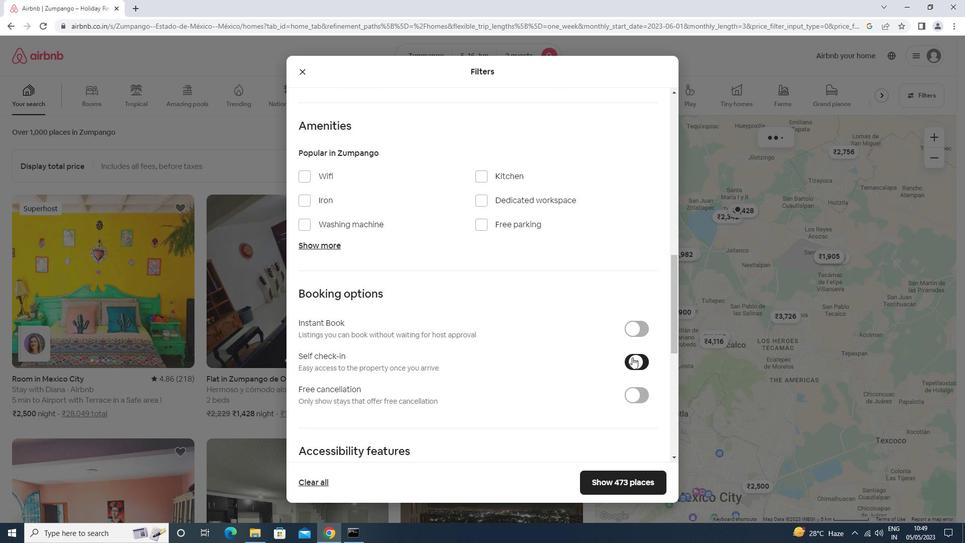 
Action: Mouse scrolled (626, 361) with delta (0, 0)
Screenshot: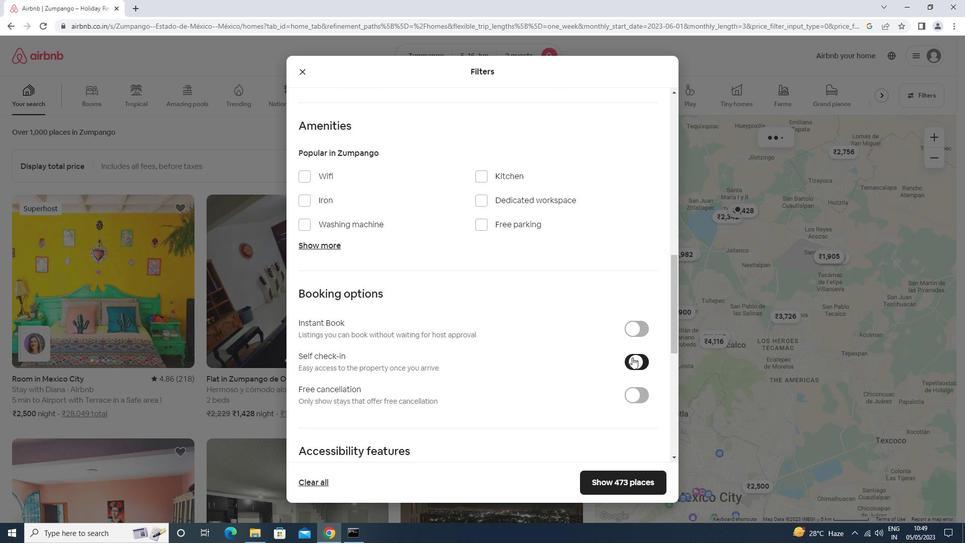 
Action: Mouse scrolled (626, 361) with delta (0, 0)
Screenshot: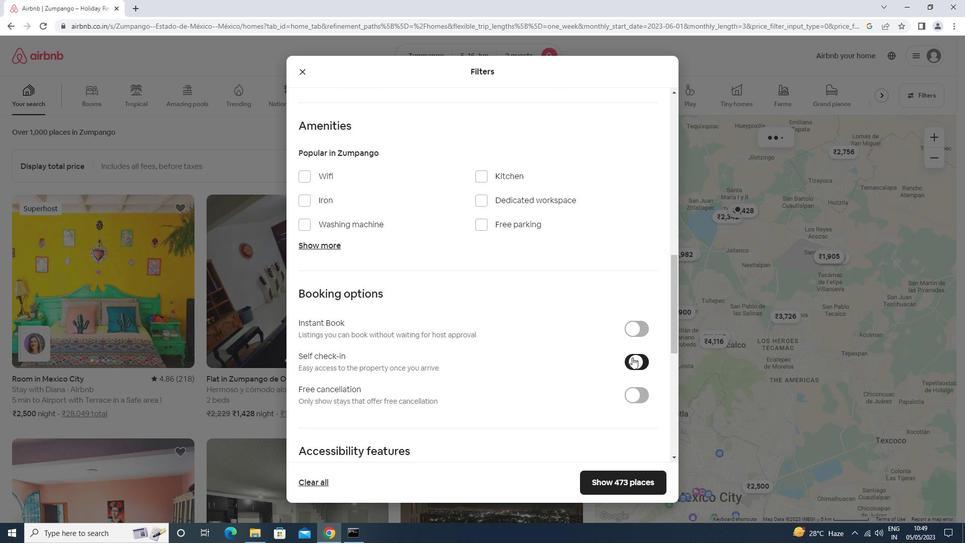 
Action: Mouse scrolled (626, 361) with delta (0, 0)
Screenshot: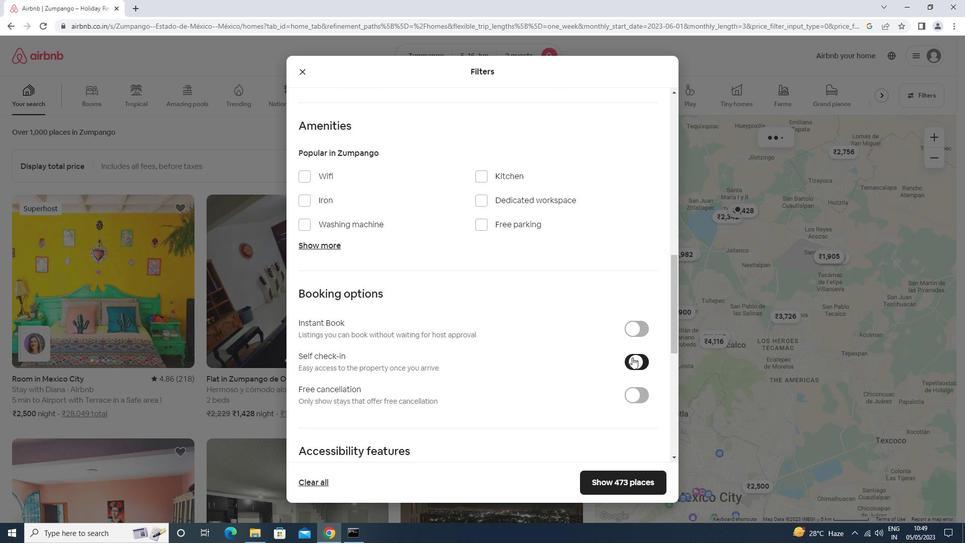 
Action: Mouse moved to (624, 363)
Screenshot: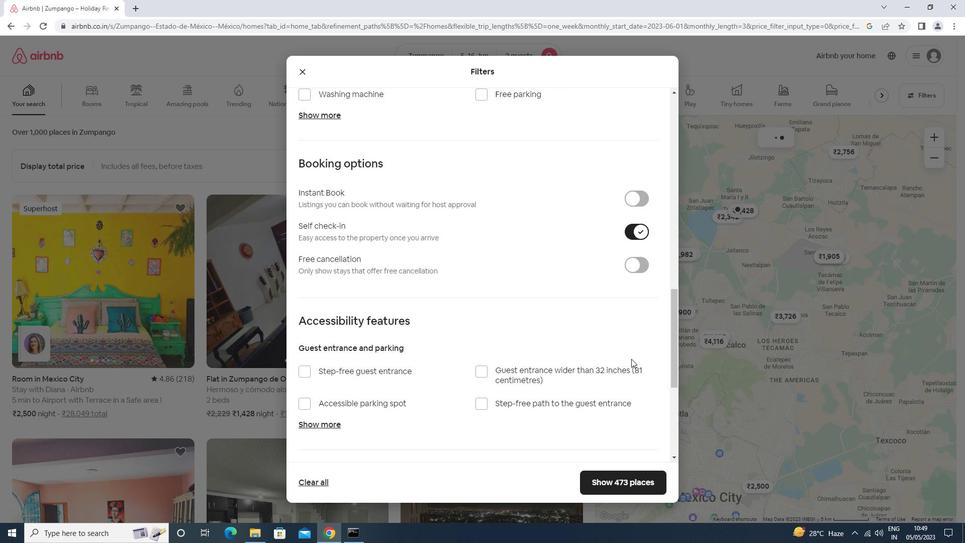 
Action: Mouse scrolled (624, 363) with delta (0, 0)
Screenshot: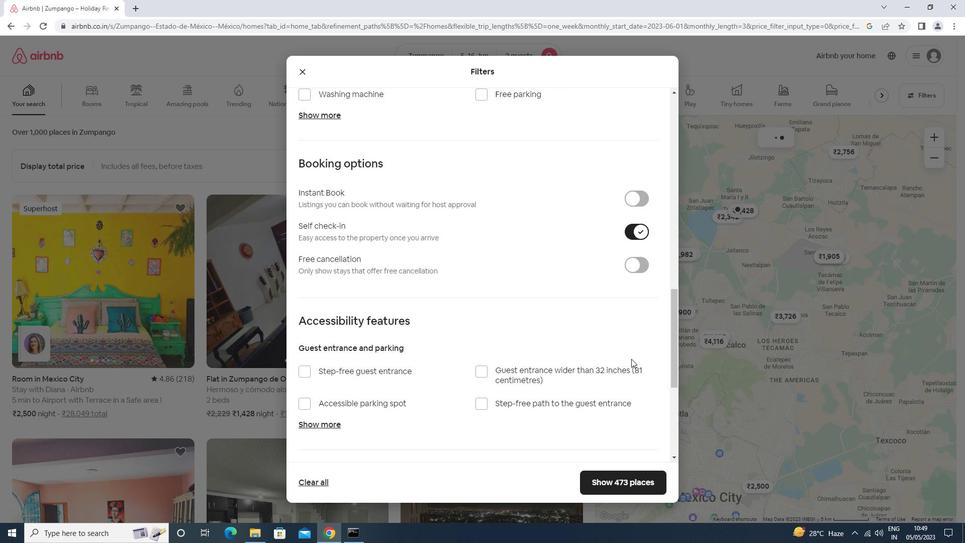 
Action: Mouse moved to (622, 364)
Screenshot: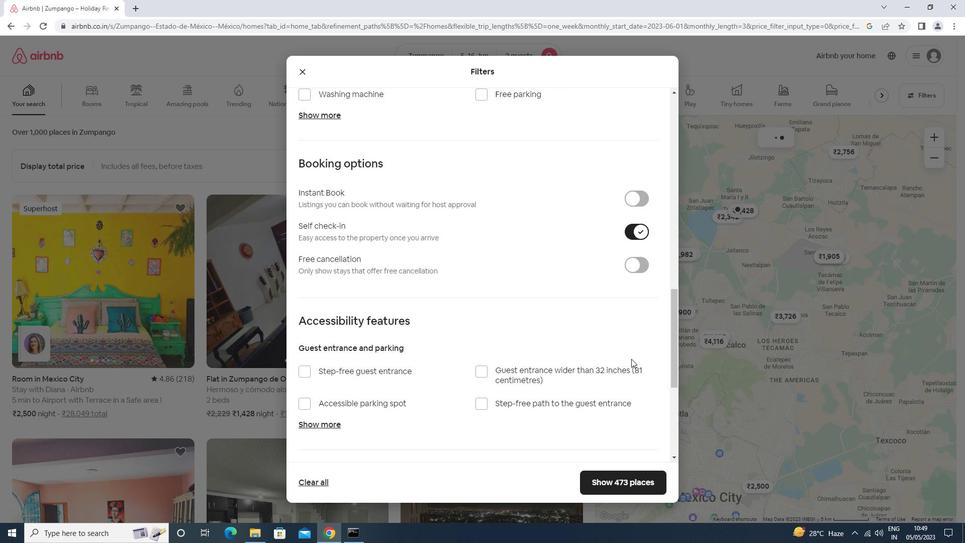 
Action: Mouse scrolled (622, 363) with delta (0, 0)
Screenshot: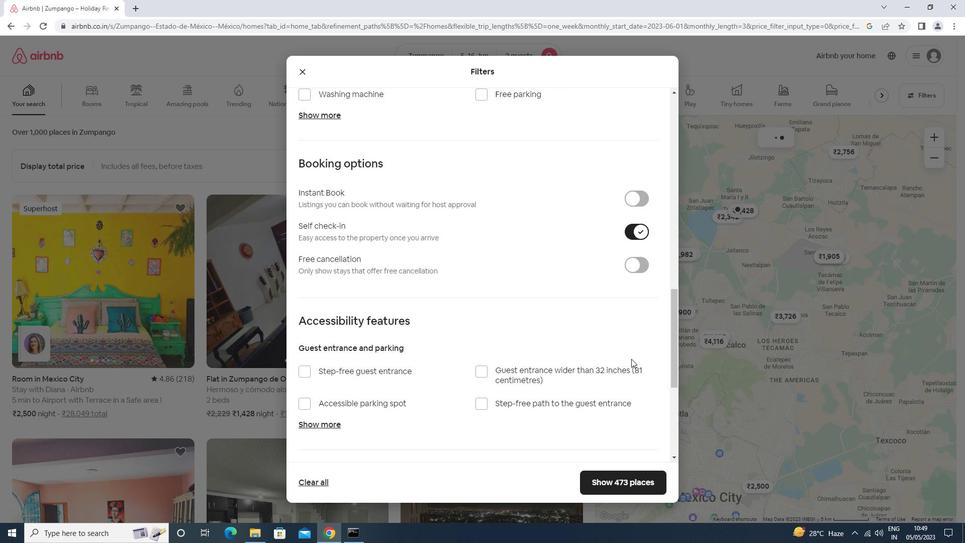 
Action: Mouse moved to (622, 364)
Screenshot: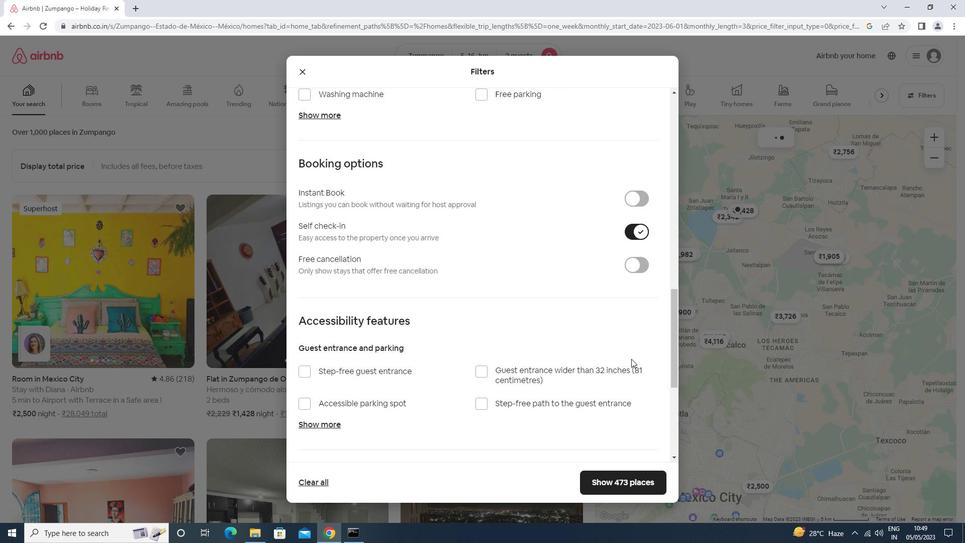 
Action: Mouse scrolled (622, 364) with delta (0, 0)
Screenshot: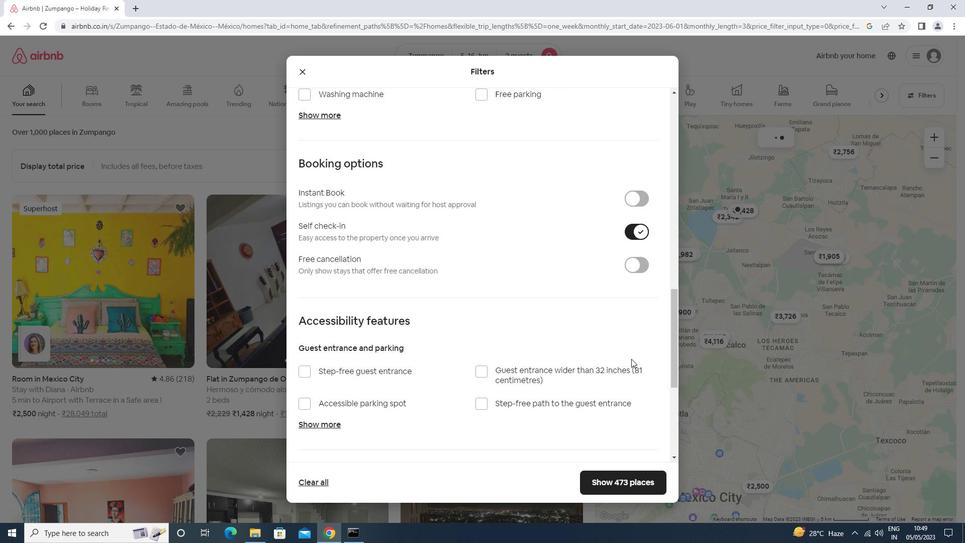
Action: Mouse scrolled (622, 364) with delta (0, 0)
Screenshot: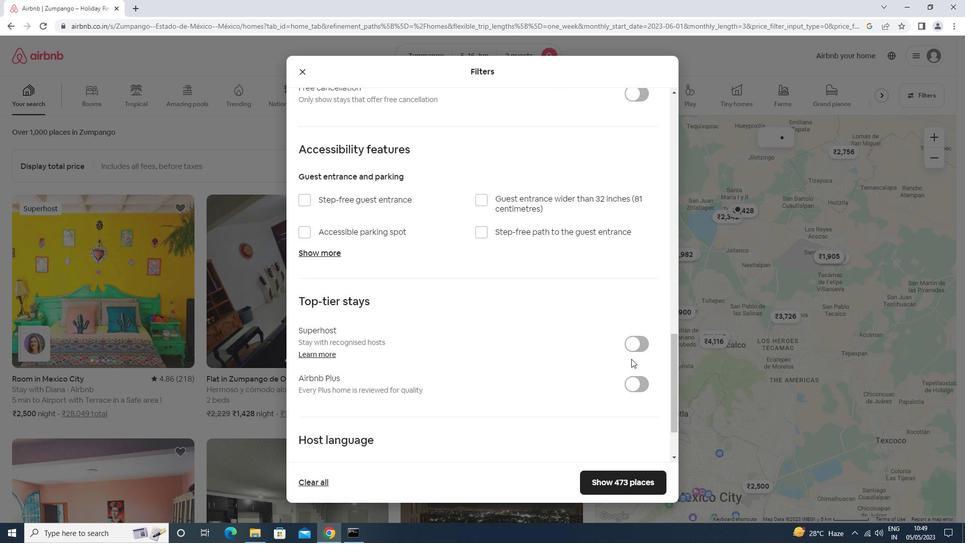 
Action: Mouse moved to (622, 364)
Screenshot: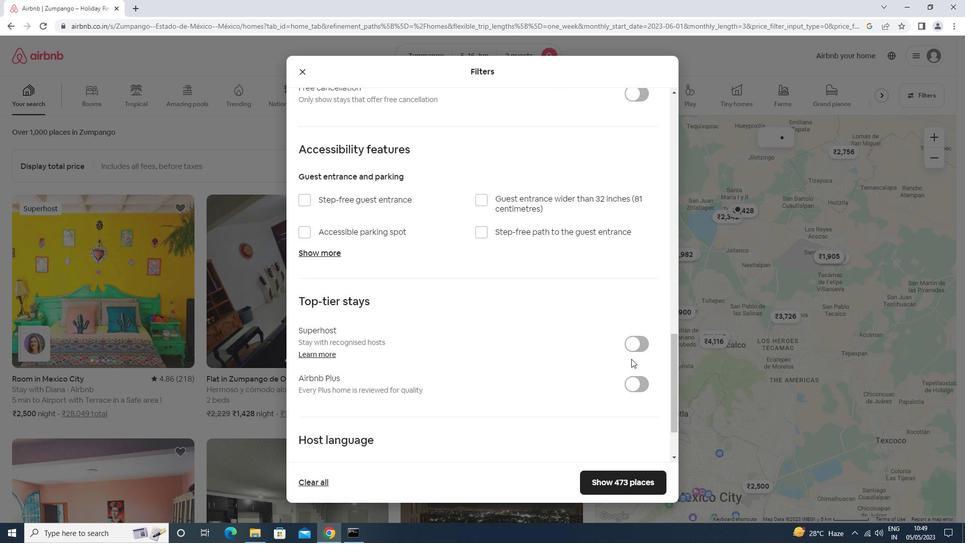 
Action: Mouse scrolled (622, 364) with delta (0, 0)
Screenshot: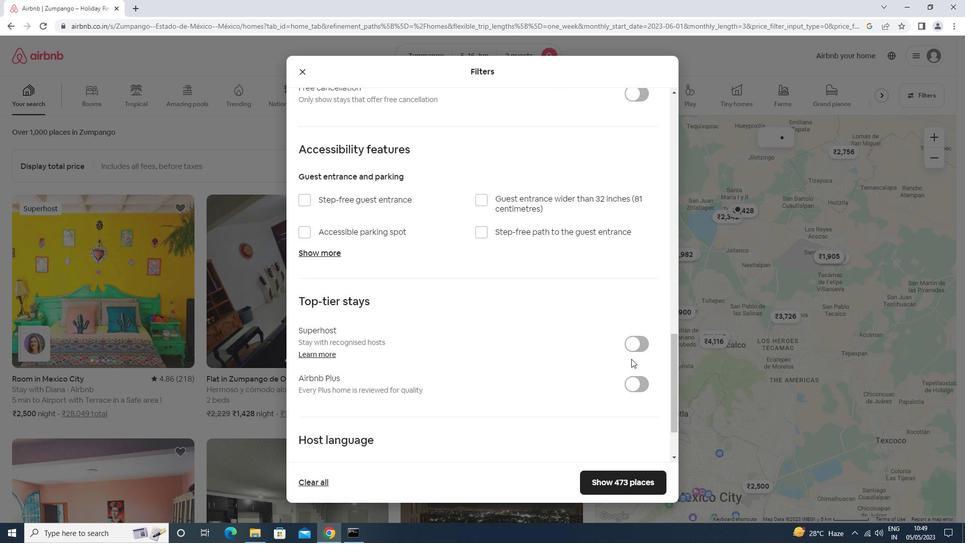 
Action: Mouse moved to (620, 365)
Screenshot: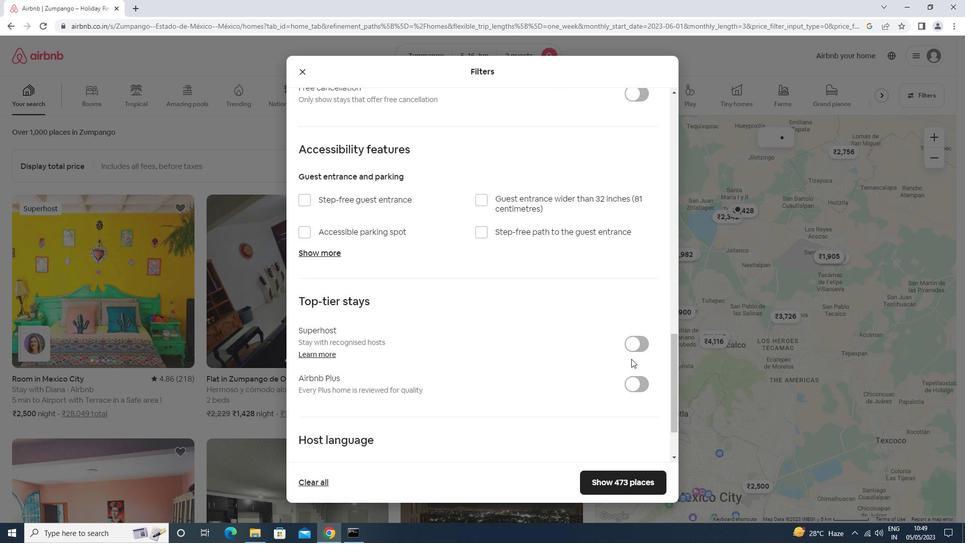 
Action: Mouse scrolled (620, 364) with delta (0, 0)
Screenshot: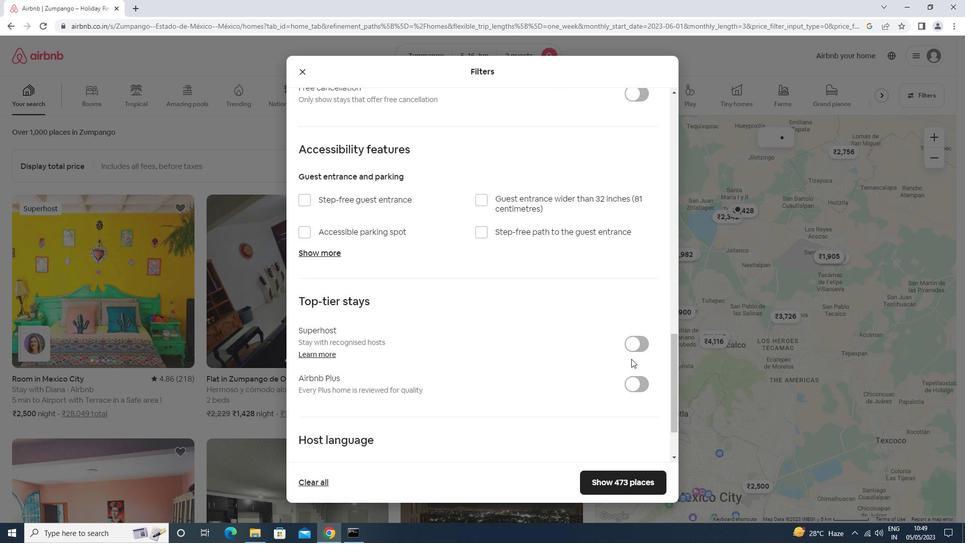 
Action: Mouse moved to (413, 397)
Screenshot: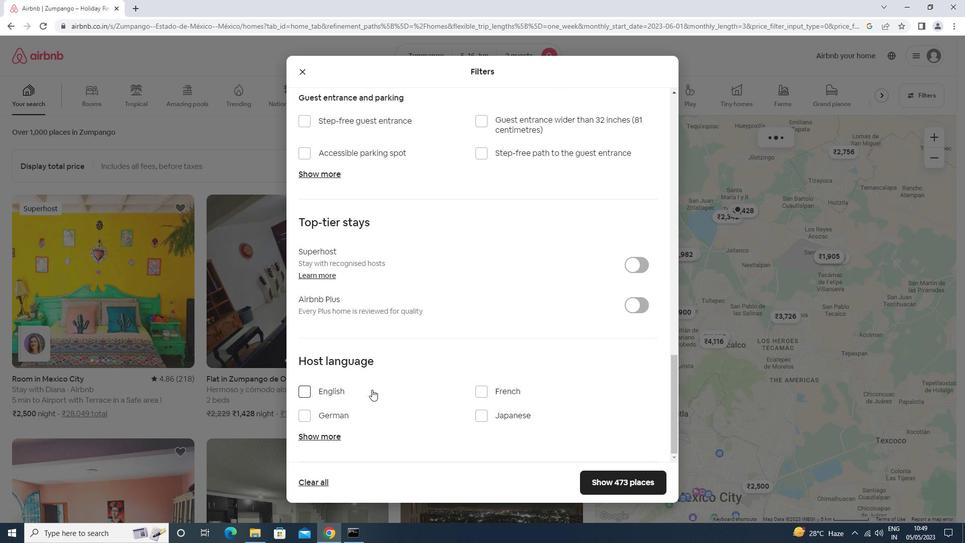 
Action: Mouse pressed left at (413, 397)
Screenshot: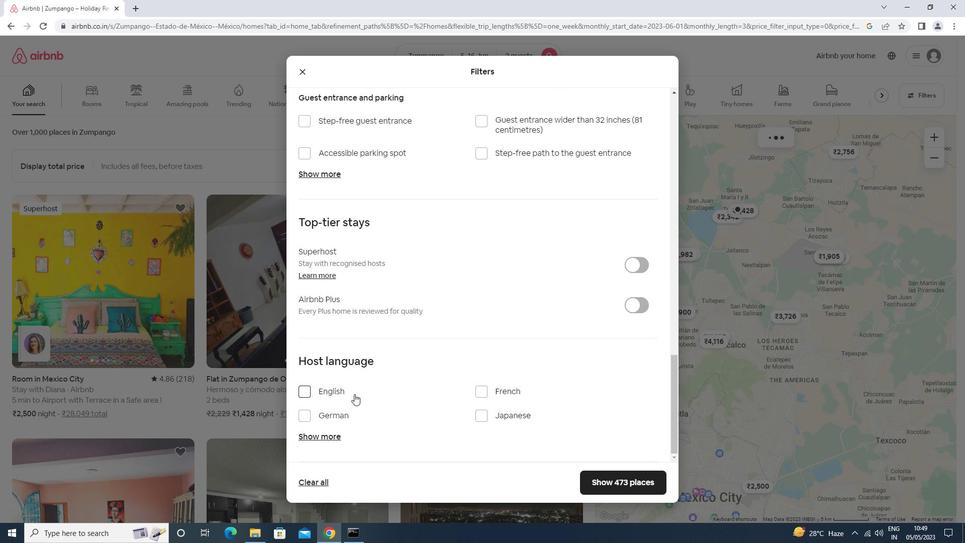 
Action: Mouse moved to (640, 484)
Screenshot: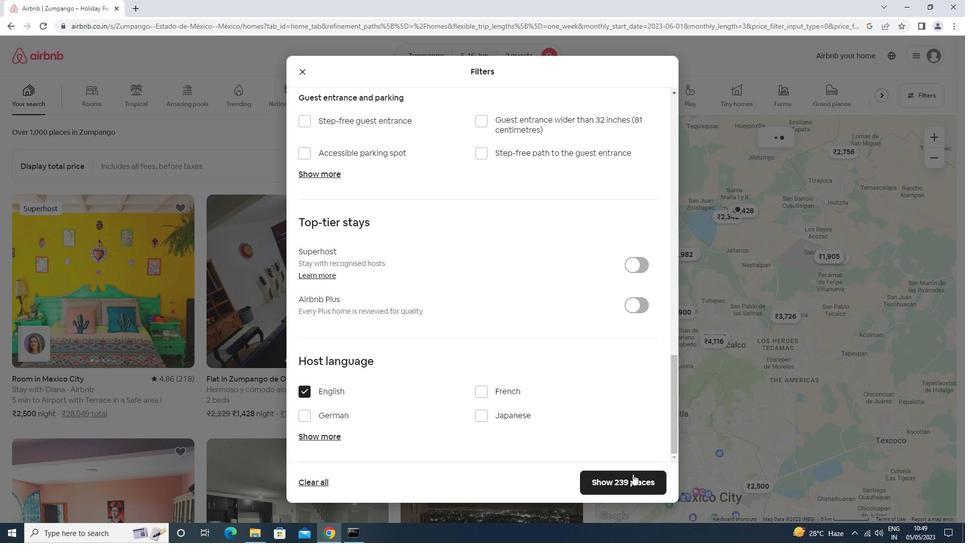 
Action: Mouse pressed left at (640, 484)
Screenshot: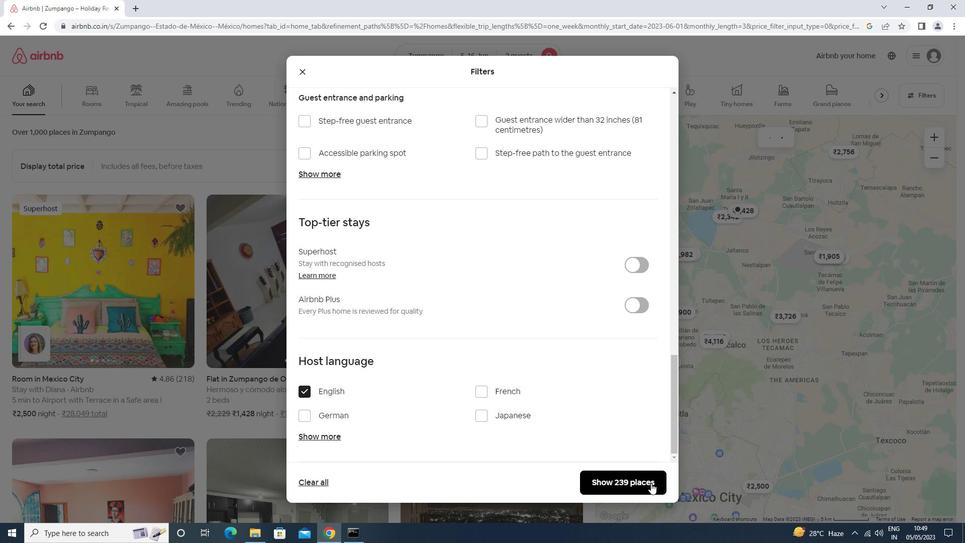 
Action: Mouse moved to (640, 485)
Screenshot: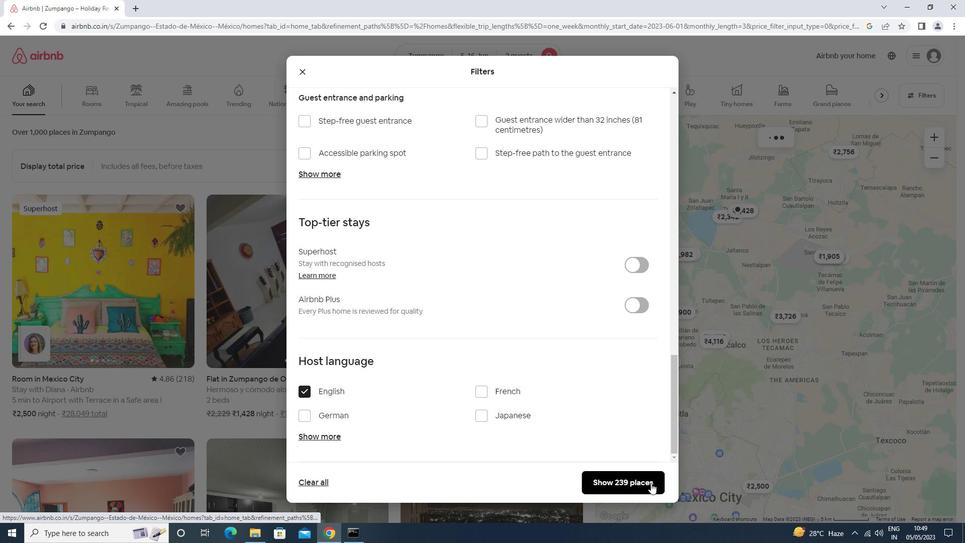 
